 Task: Create a due date automation trigger when advanced on, on the tuesday of the week before a card is due add content with a name ending with resume at 11:00 AM.
Action: Mouse moved to (1147, 355)
Screenshot: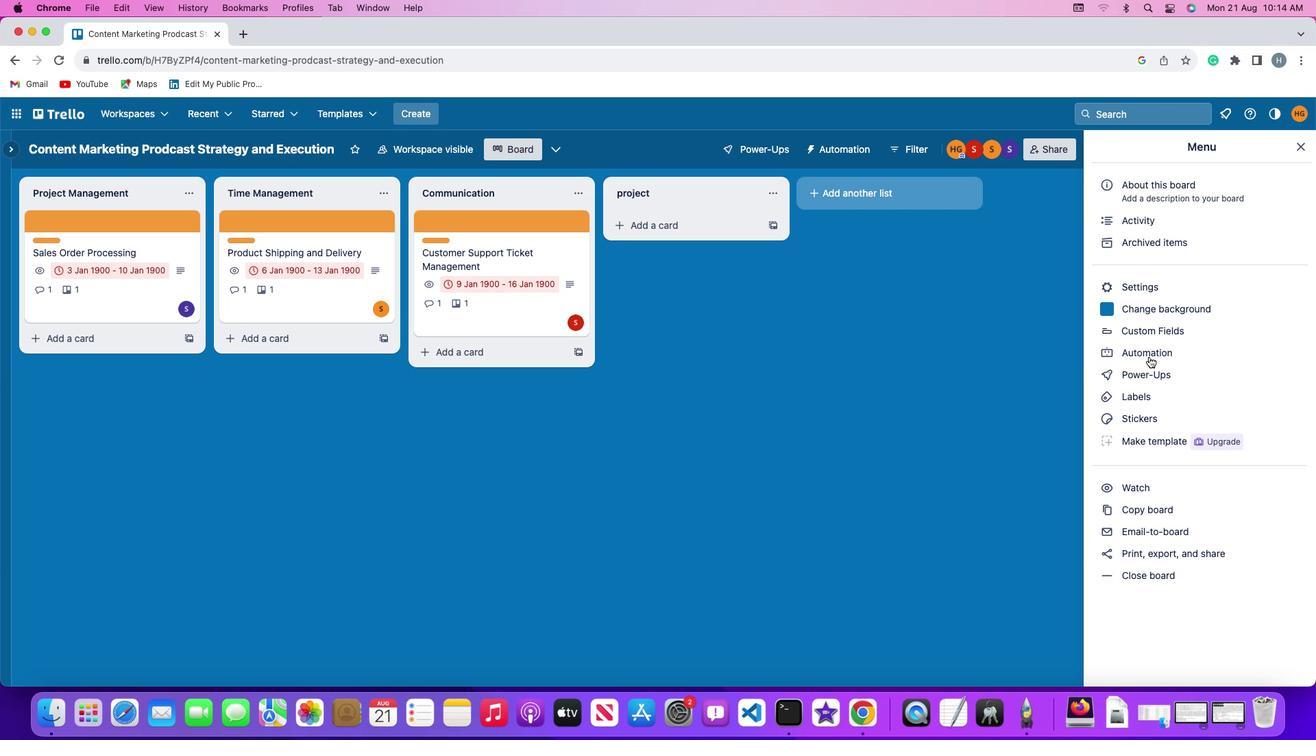 
Action: Mouse pressed left at (1147, 355)
Screenshot: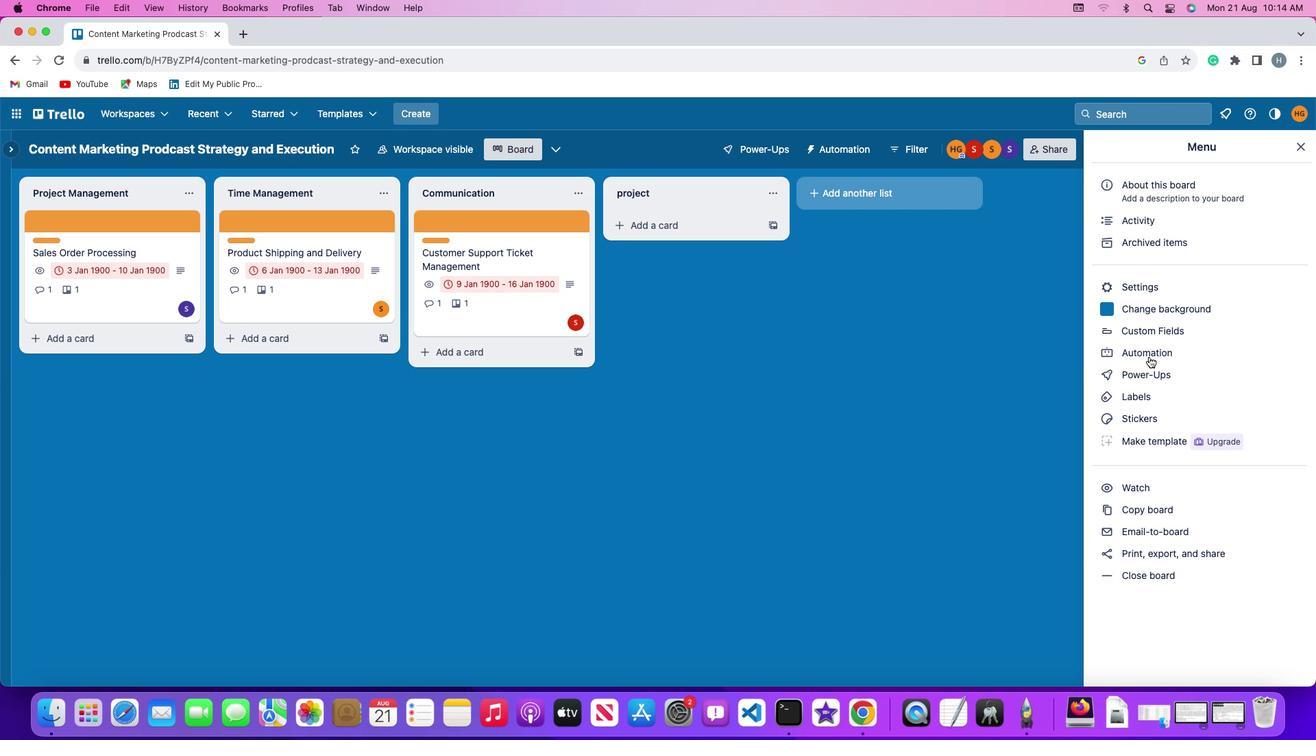
Action: Mouse moved to (1147, 354)
Screenshot: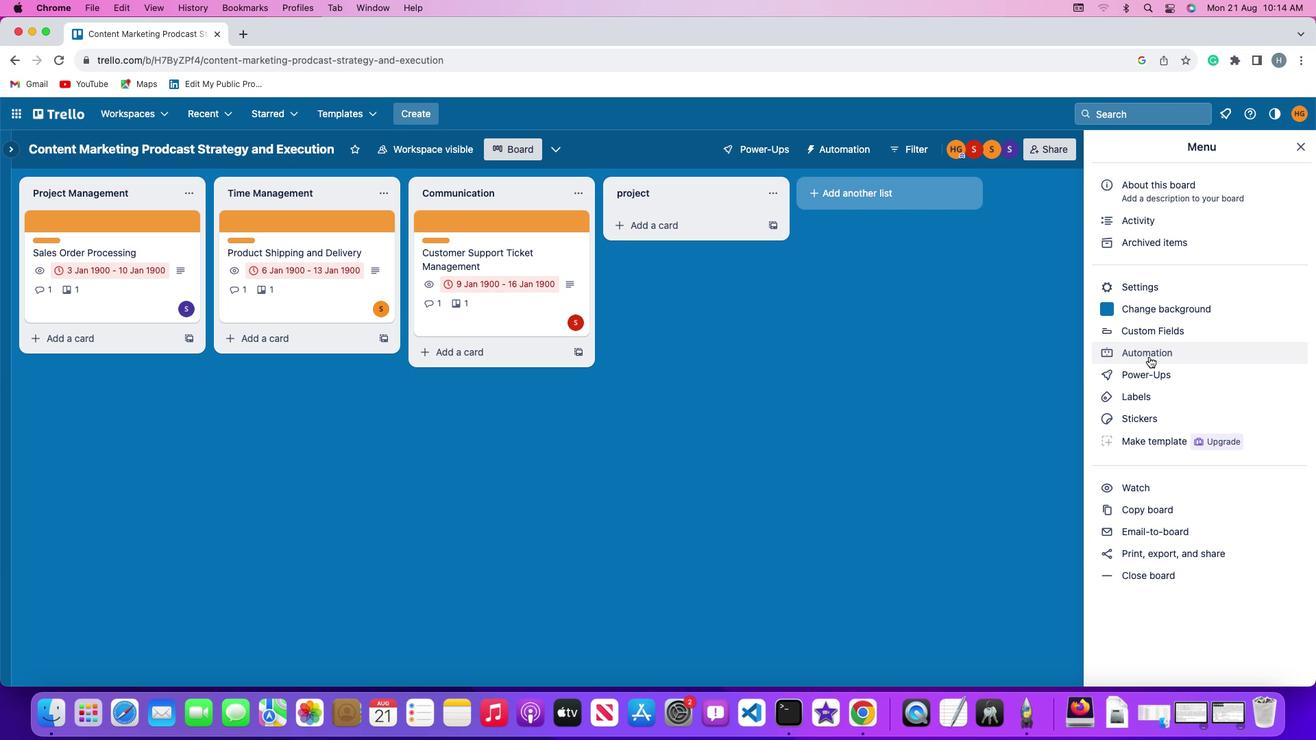 
Action: Mouse pressed left at (1147, 354)
Screenshot: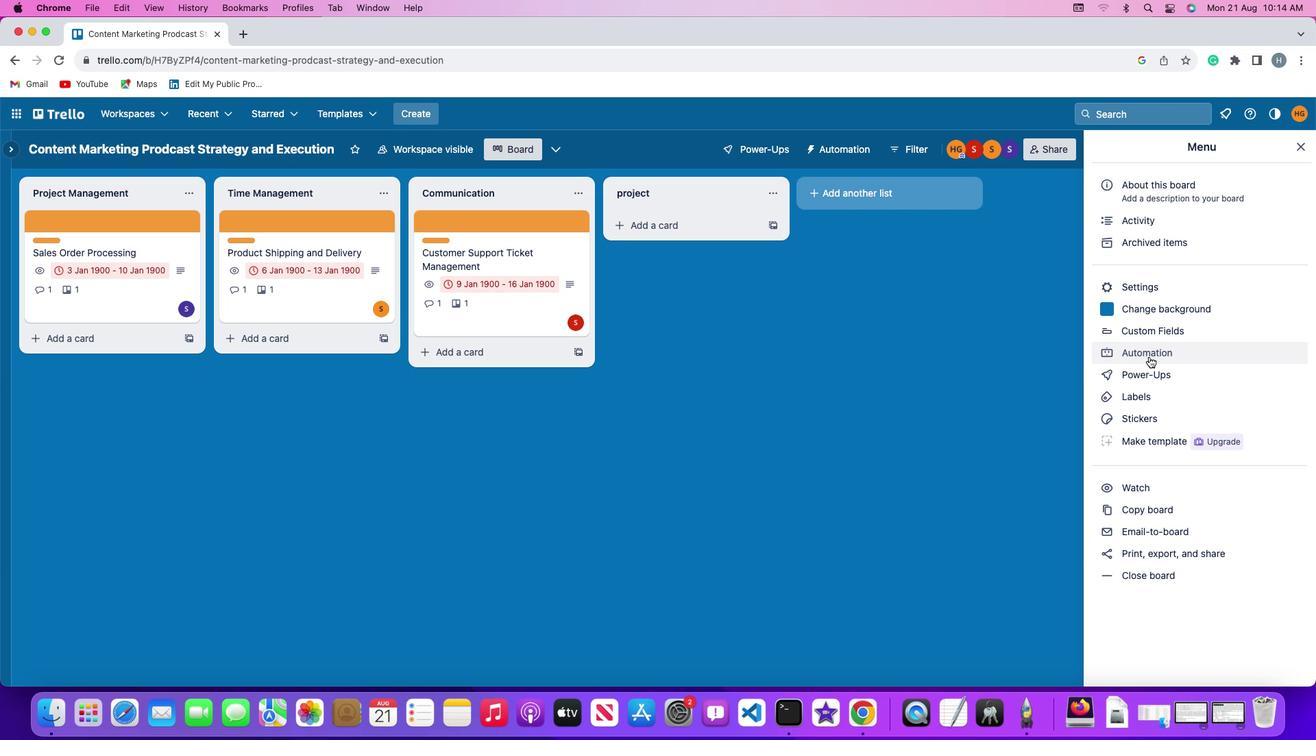 
Action: Mouse moved to (79, 320)
Screenshot: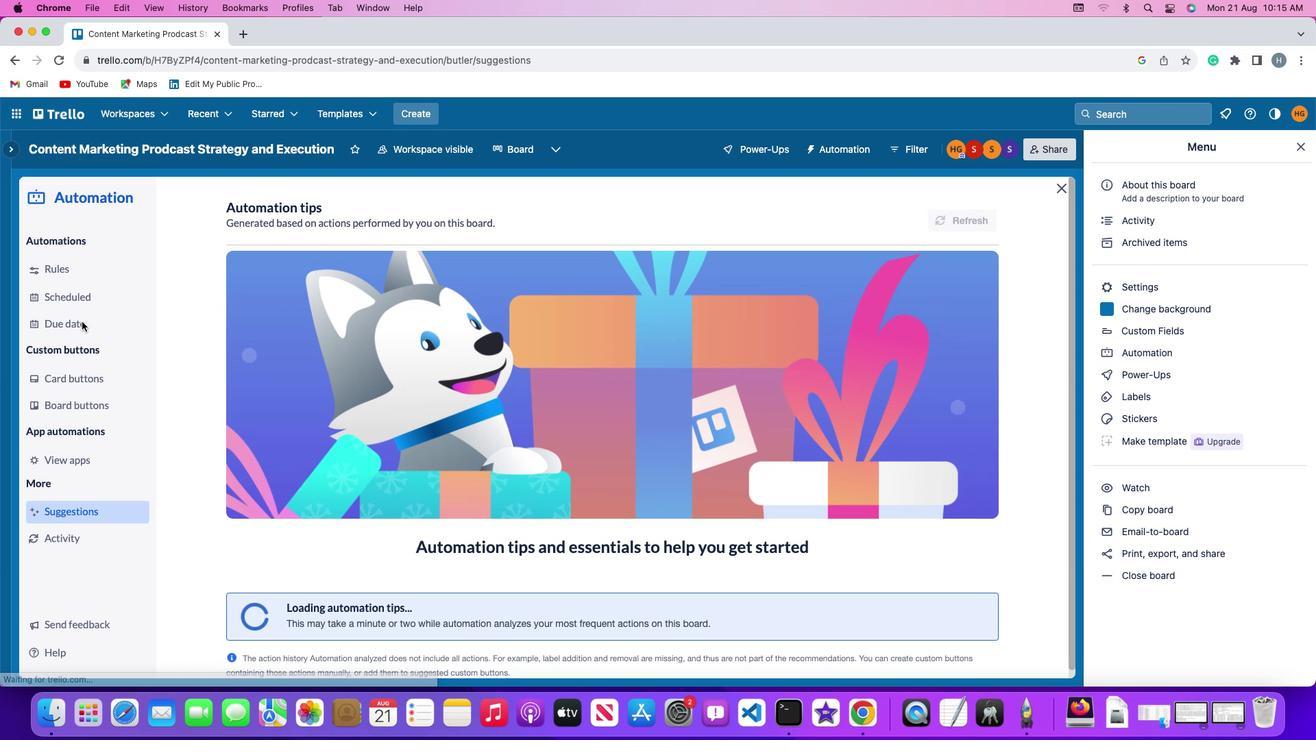 
Action: Mouse pressed left at (79, 320)
Screenshot: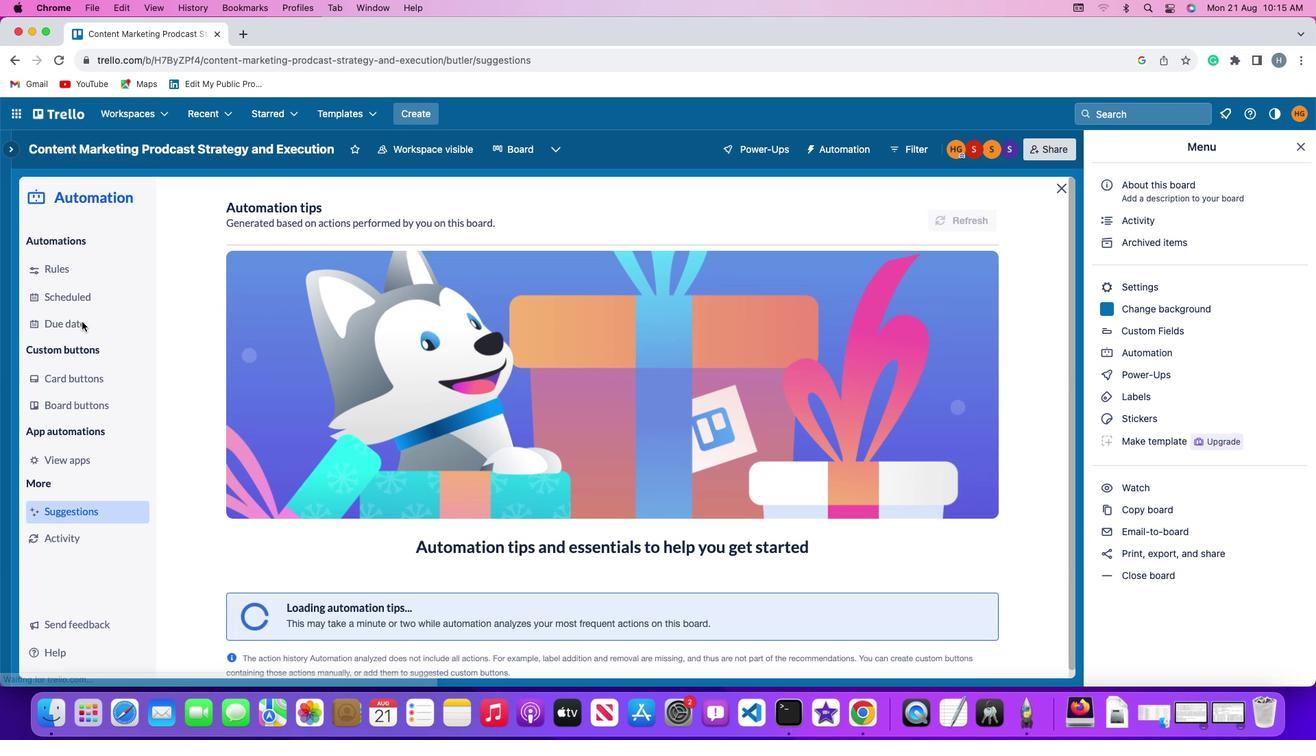 
Action: Mouse moved to (914, 198)
Screenshot: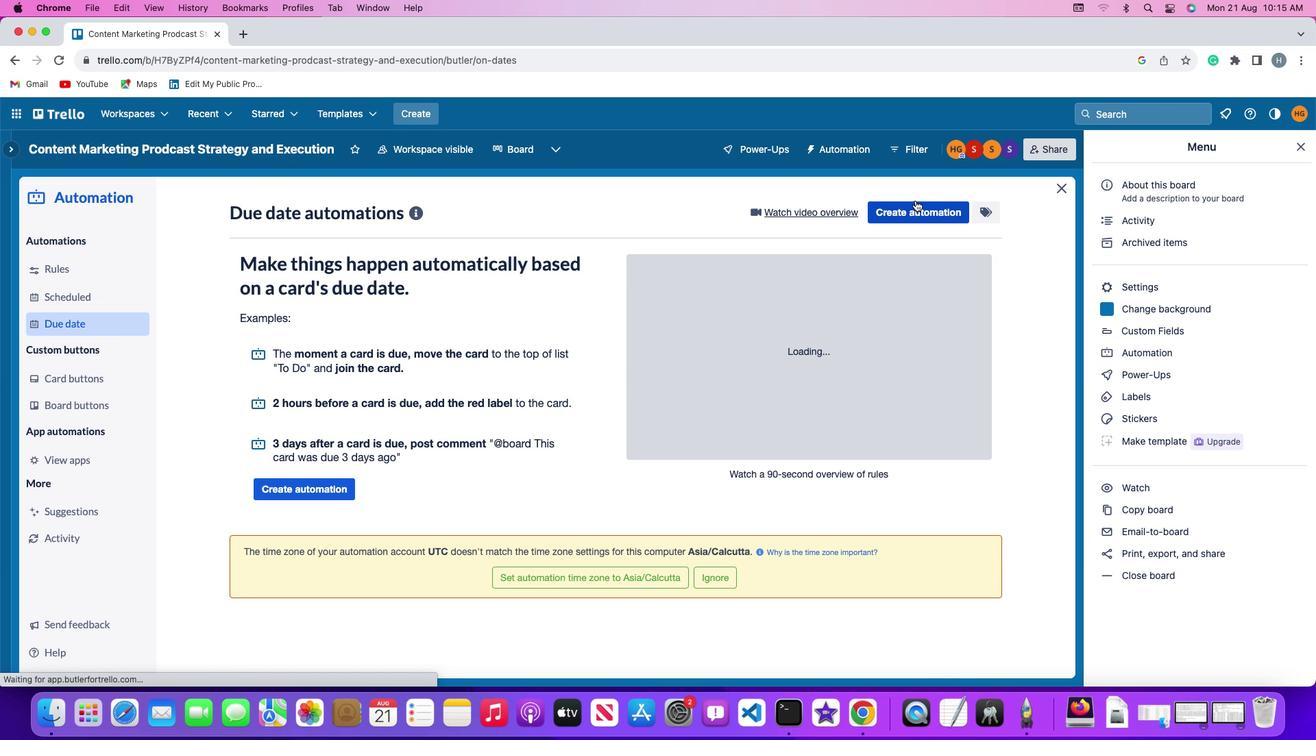
Action: Mouse pressed left at (914, 198)
Screenshot: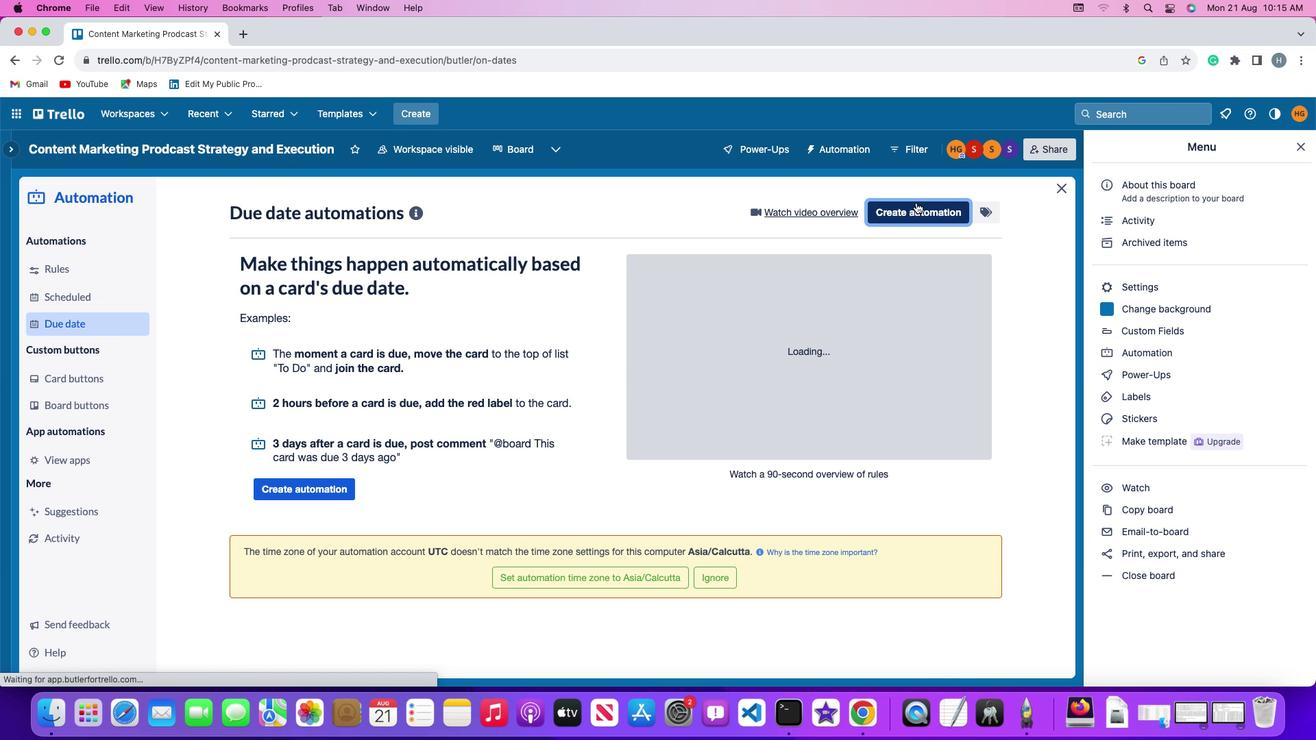 
Action: Mouse moved to (278, 337)
Screenshot: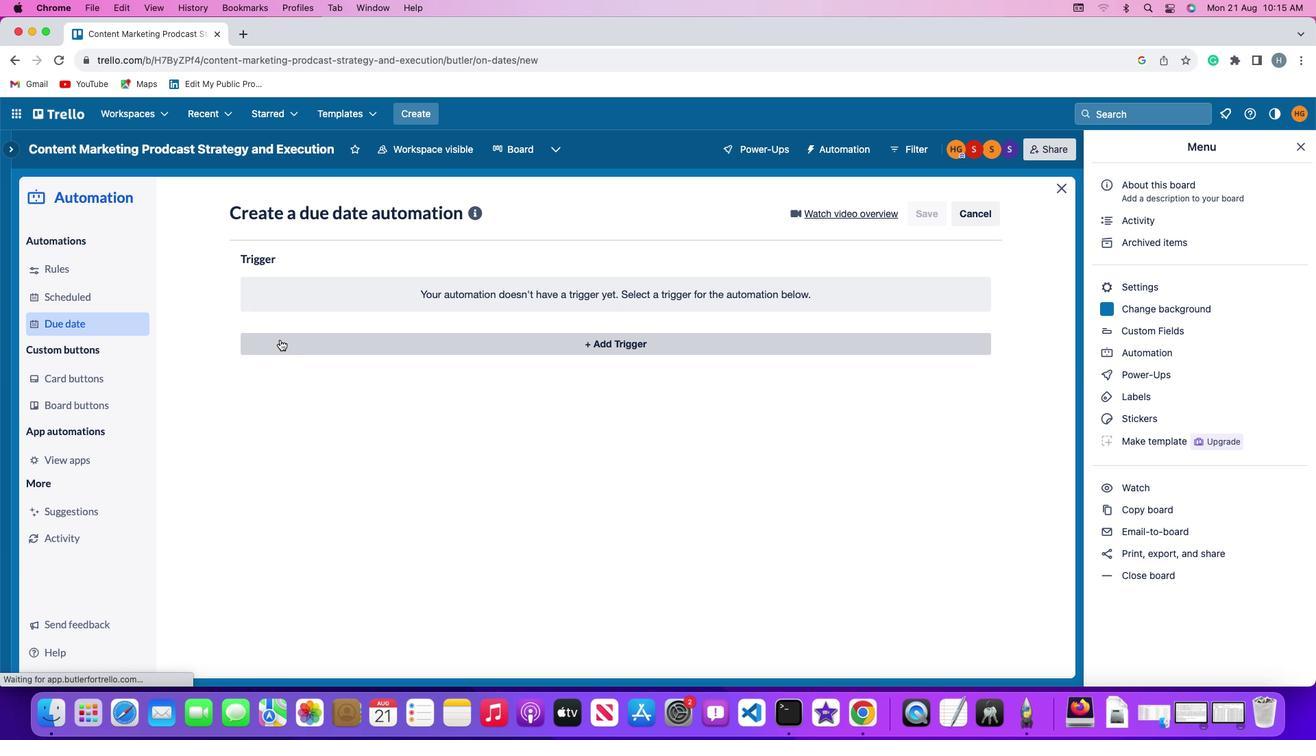 
Action: Mouse pressed left at (278, 337)
Screenshot: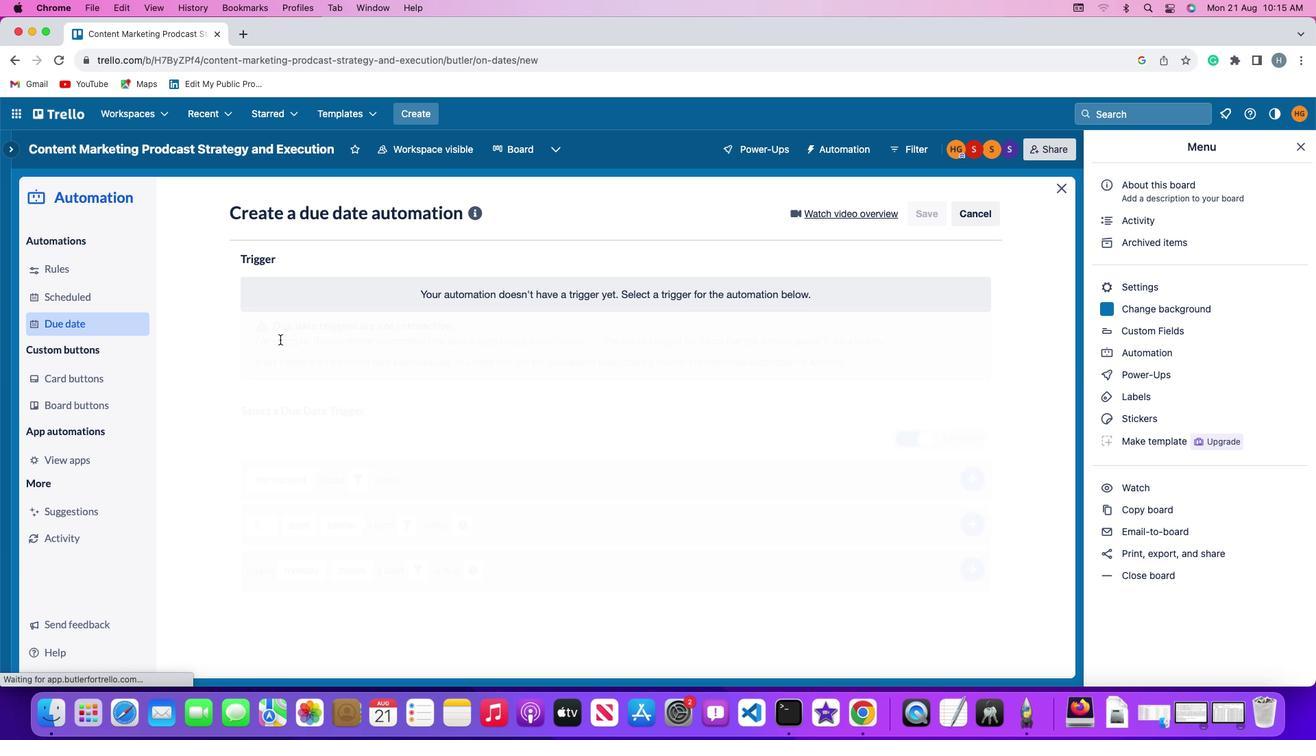 
Action: Mouse moved to (309, 597)
Screenshot: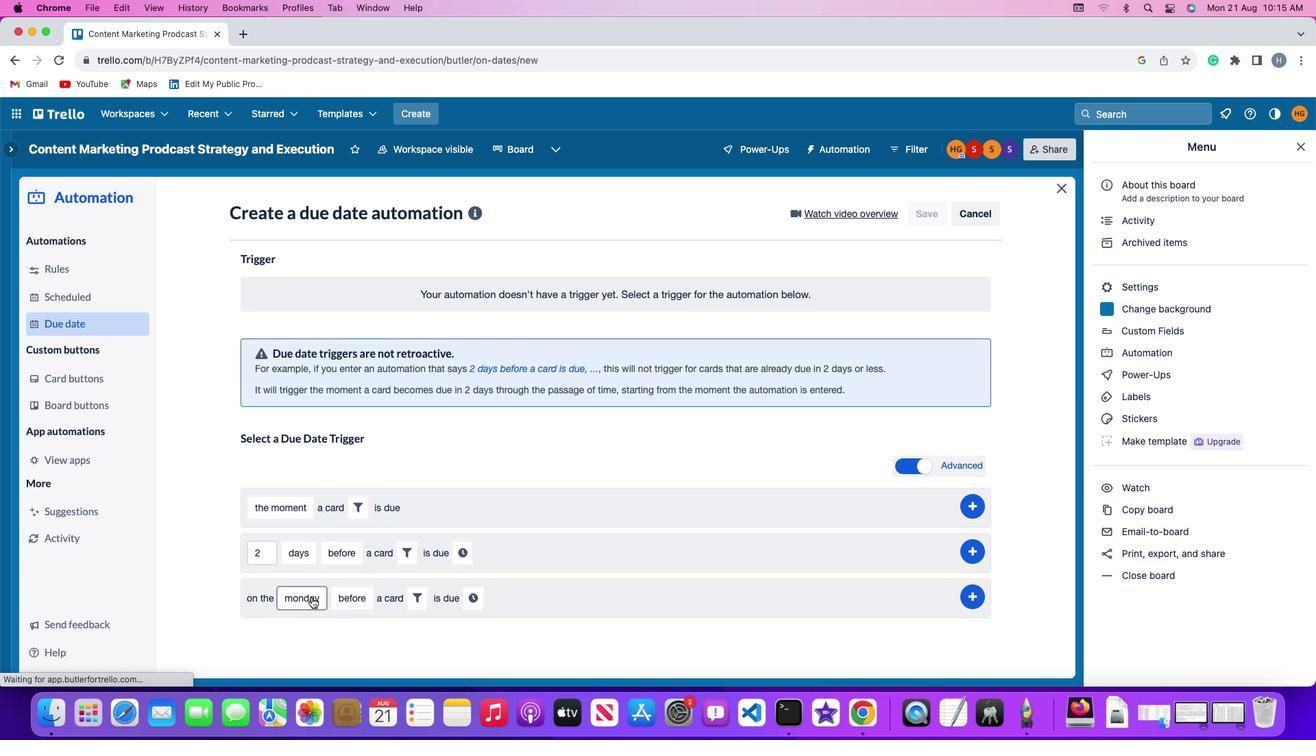 
Action: Mouse pressed left at (309, 597)
Screenshot: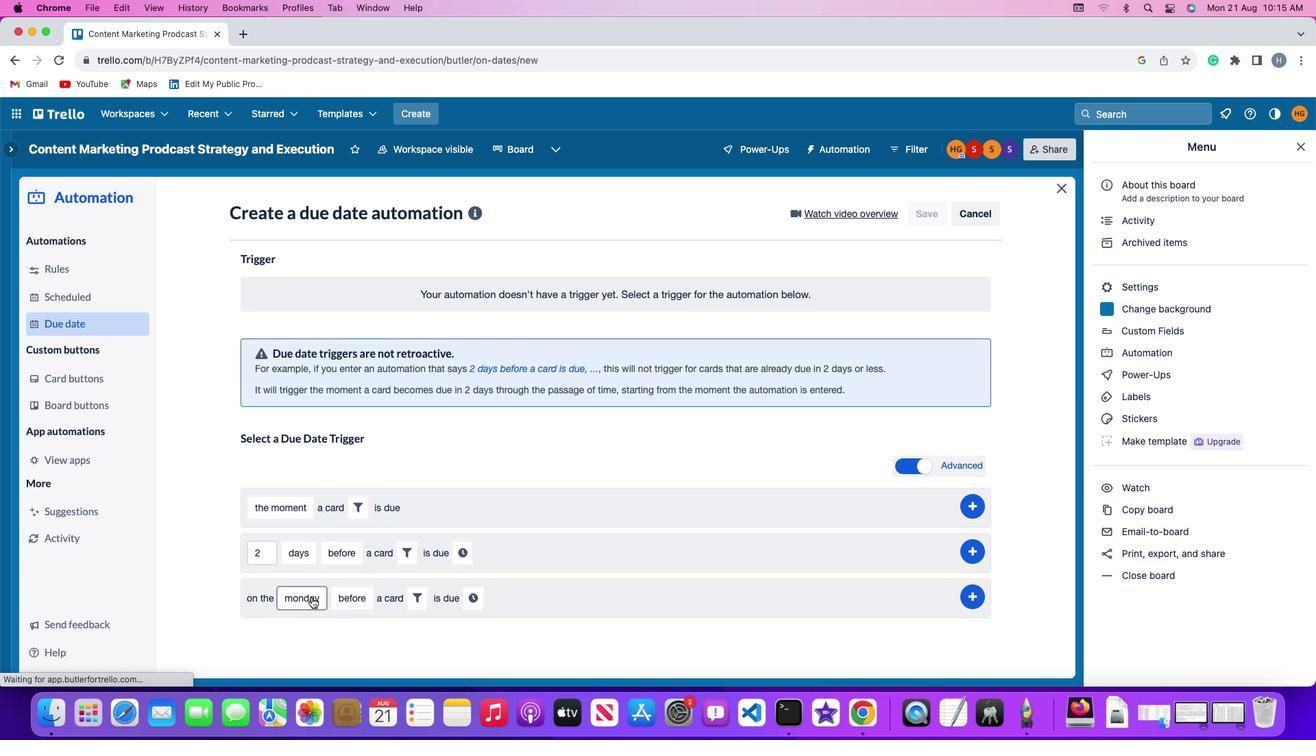 
Action: Mouse moved to (339, 433)
Screenshot: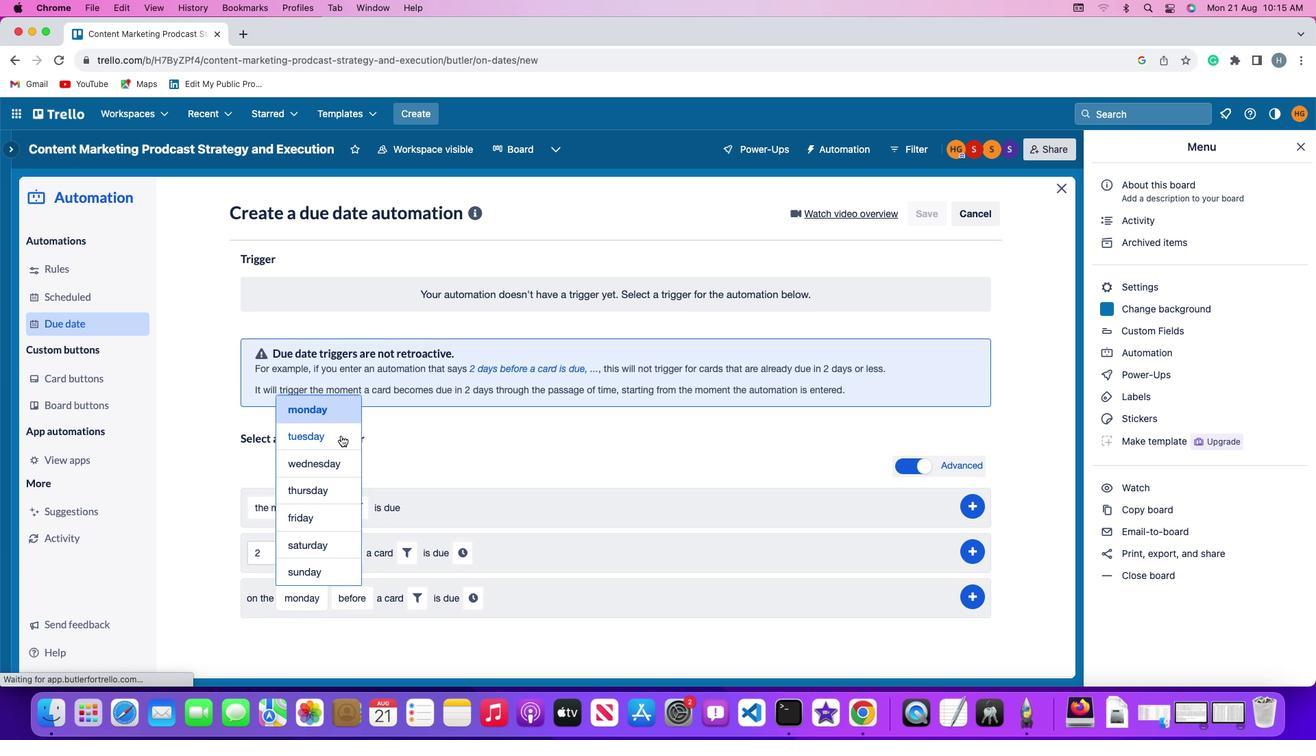 
Action: Mouse pressed left at (339, 433)
Screenshot: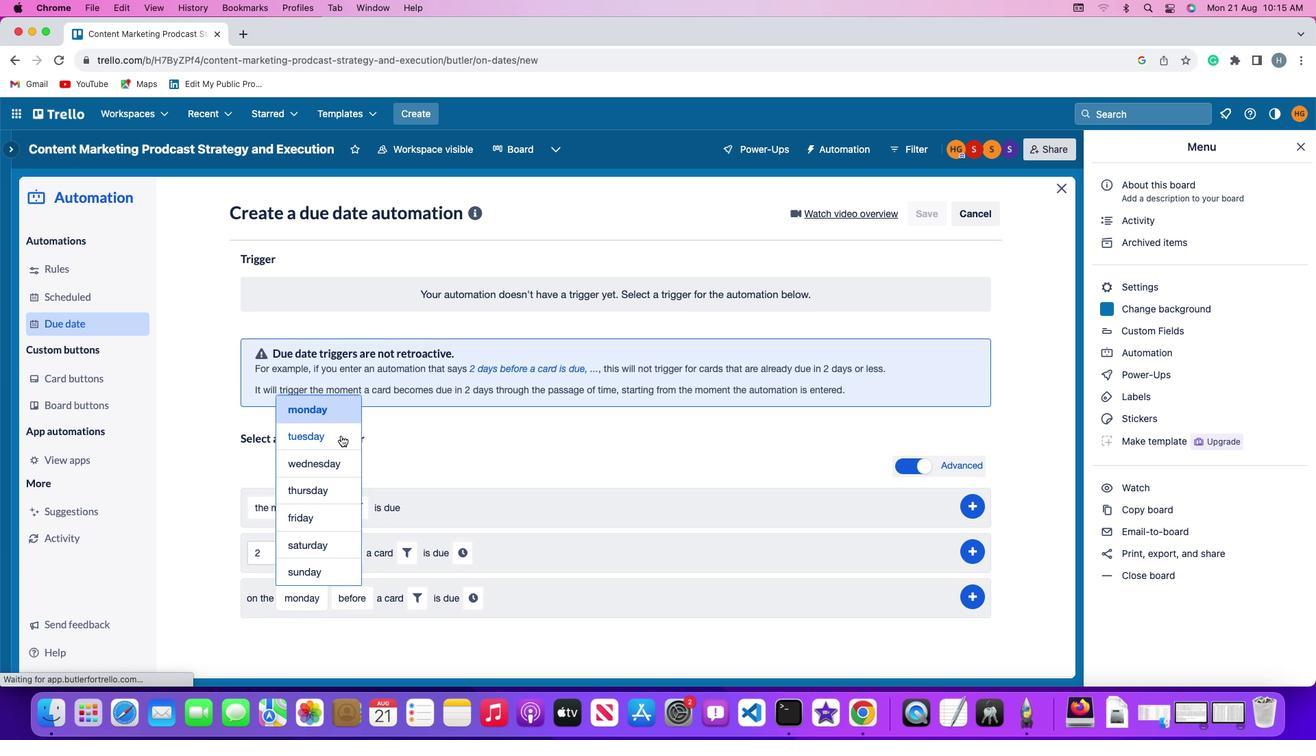
Action: Mouse moved to (349, 597)
Screenshot: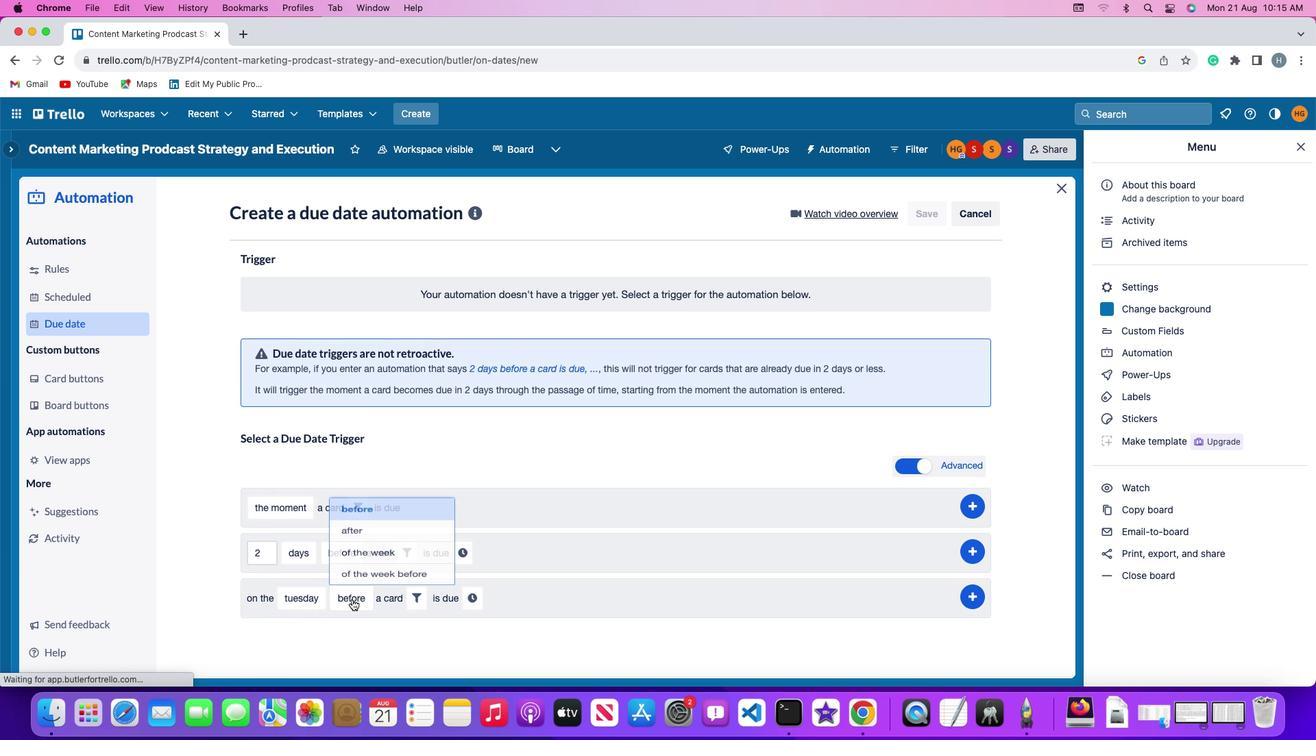 
Action: Mouse pressed left at (349, 597)
Screenshot: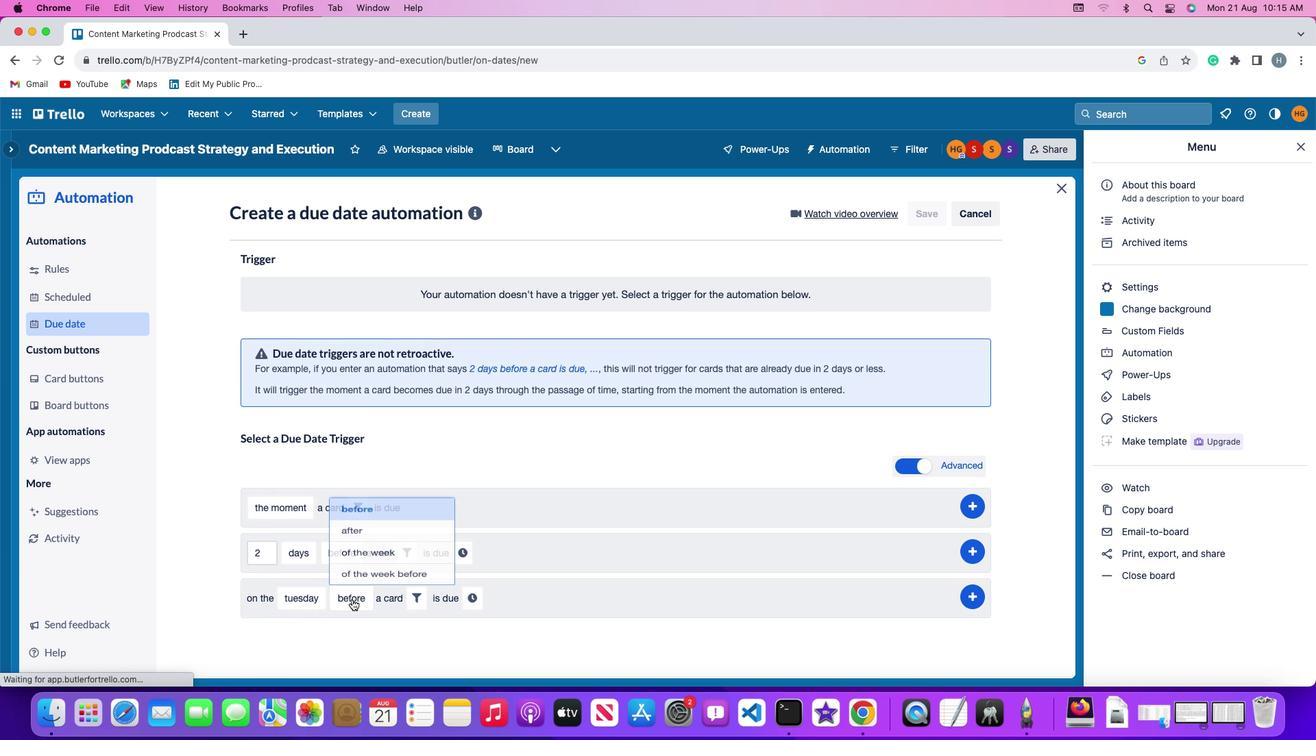 
Action: Mouse moved to (358, 568)
Screenshot: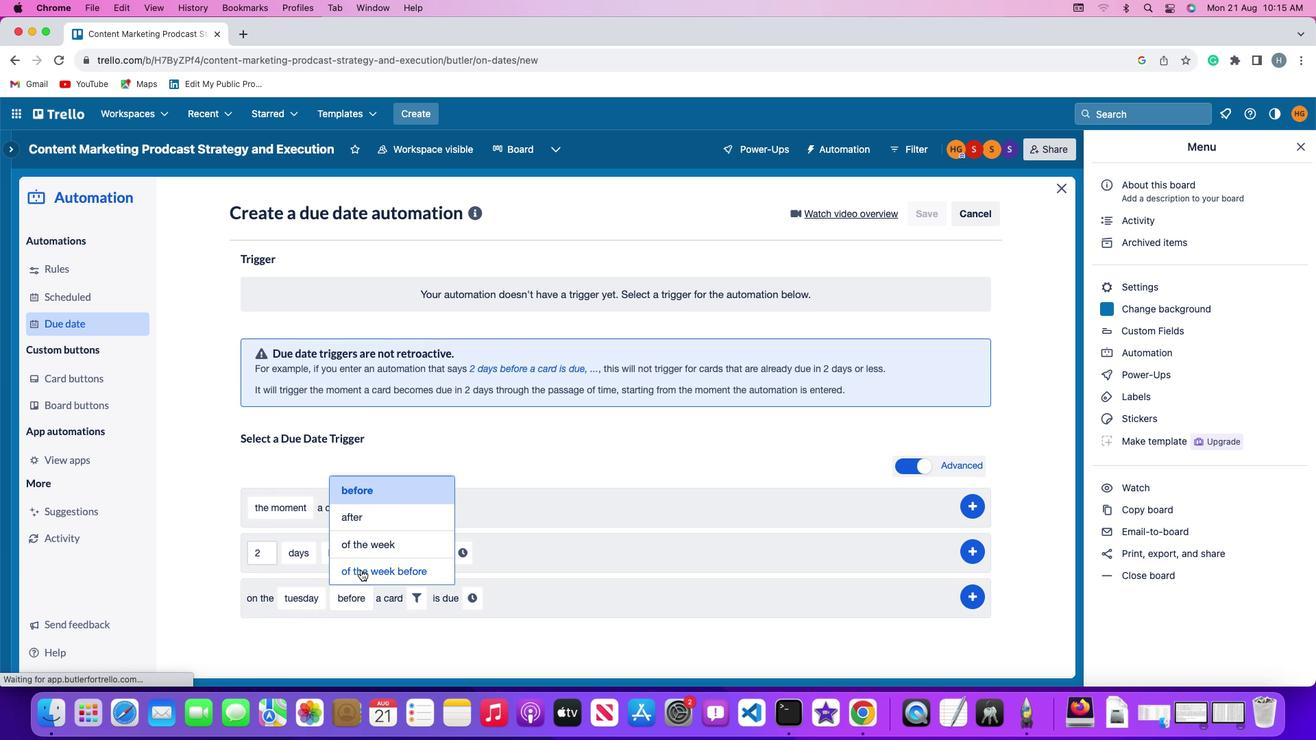 
Action: Mouse pressed left at (358, 568)
Screenshot: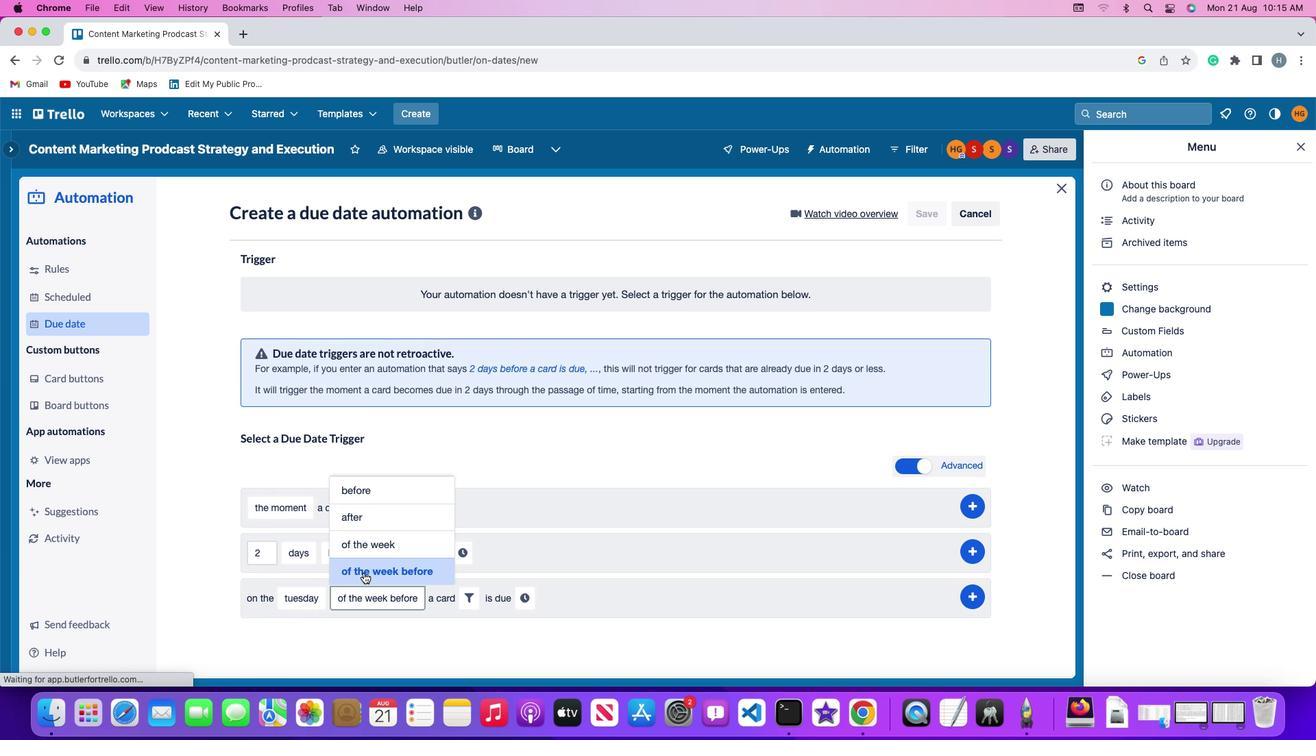 
Action: Mouse moved to (474, 599)
Screenshot: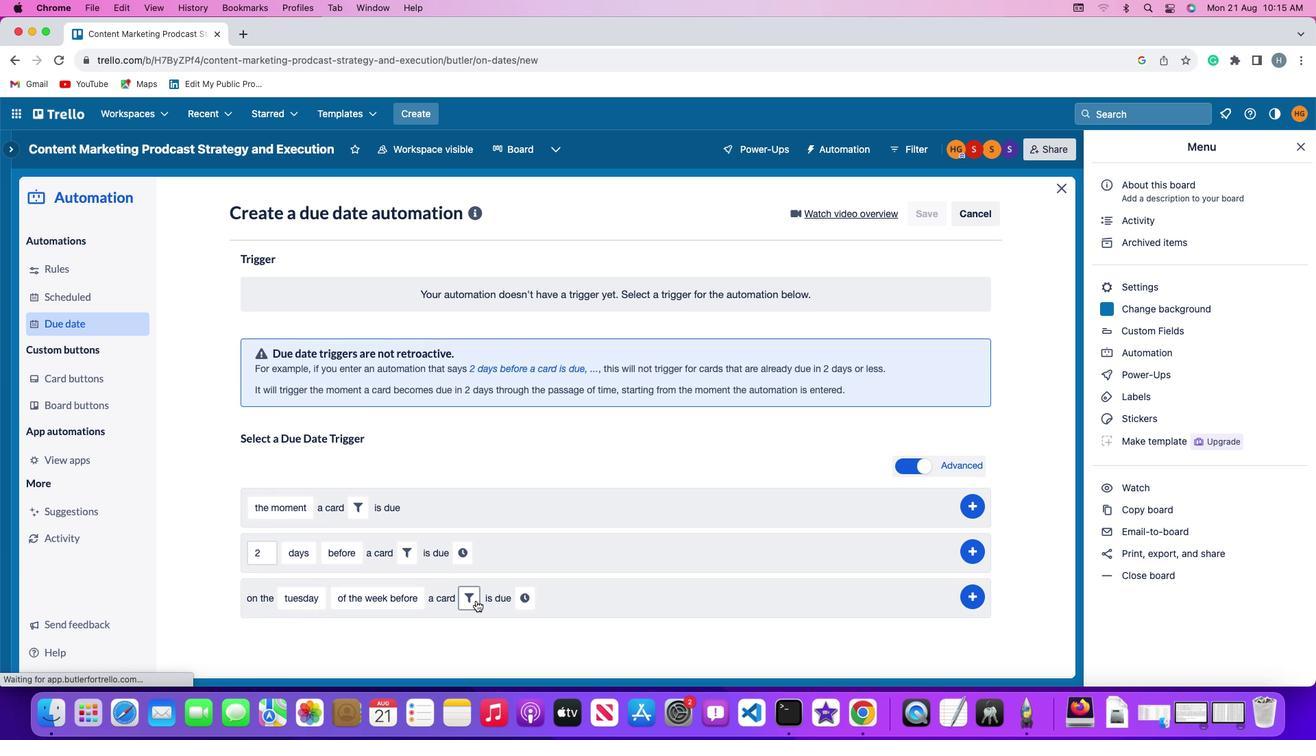 
Action: Mouse pressed left at (474, 599)
Screenshot: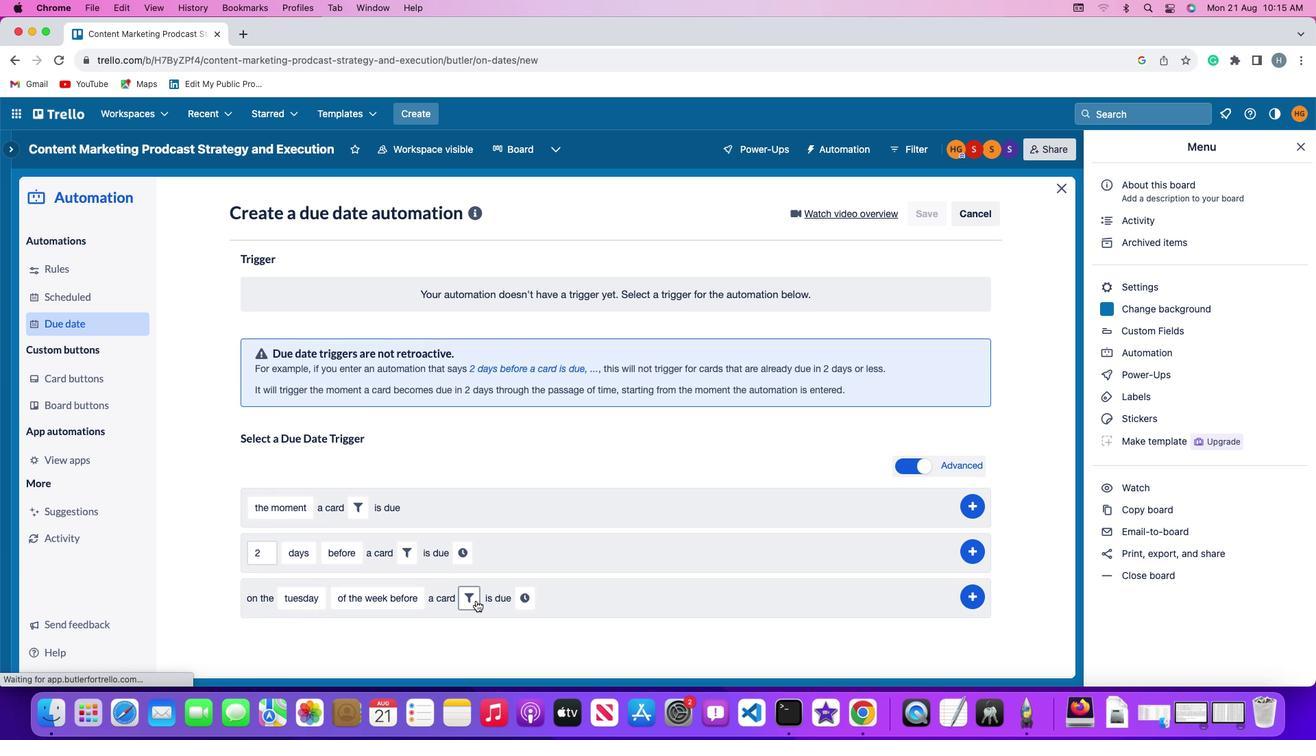 
Action: Mouse moved to (630, 637)
Screenshot: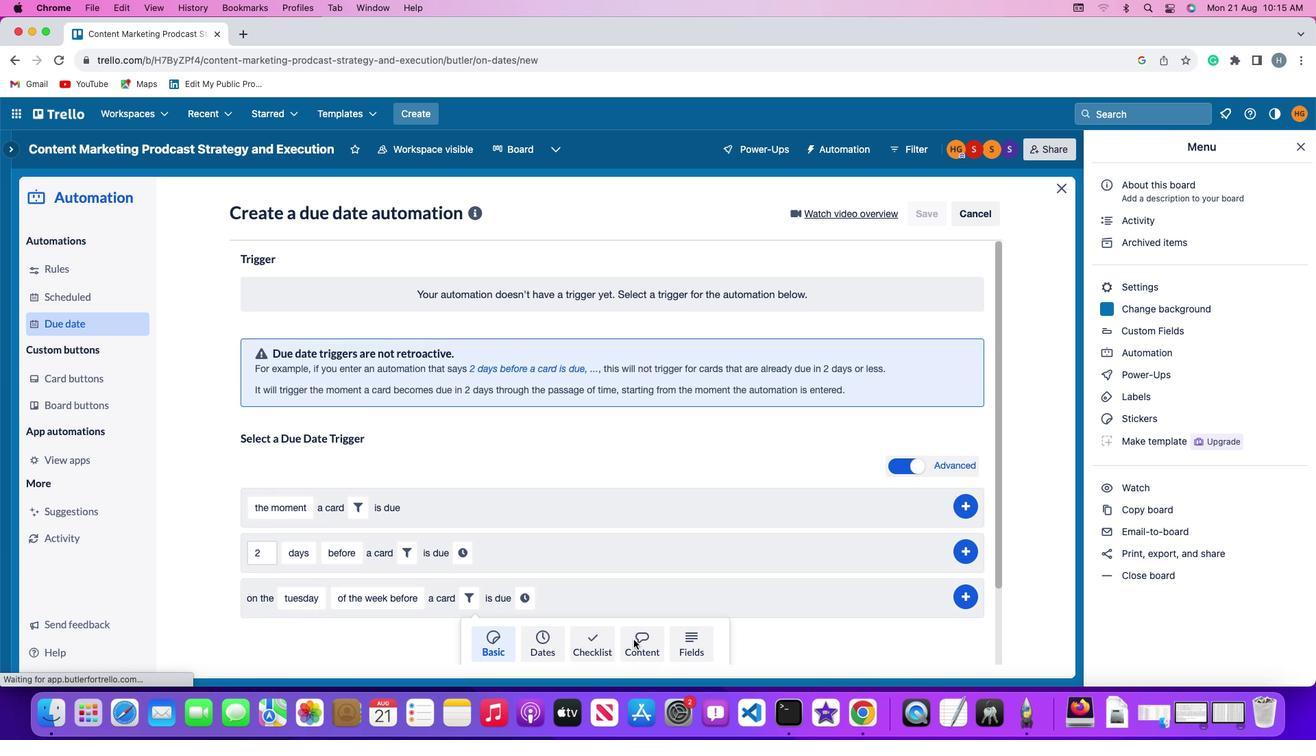 
Action: Mouse pressed left at (630, 637)
Screenshot: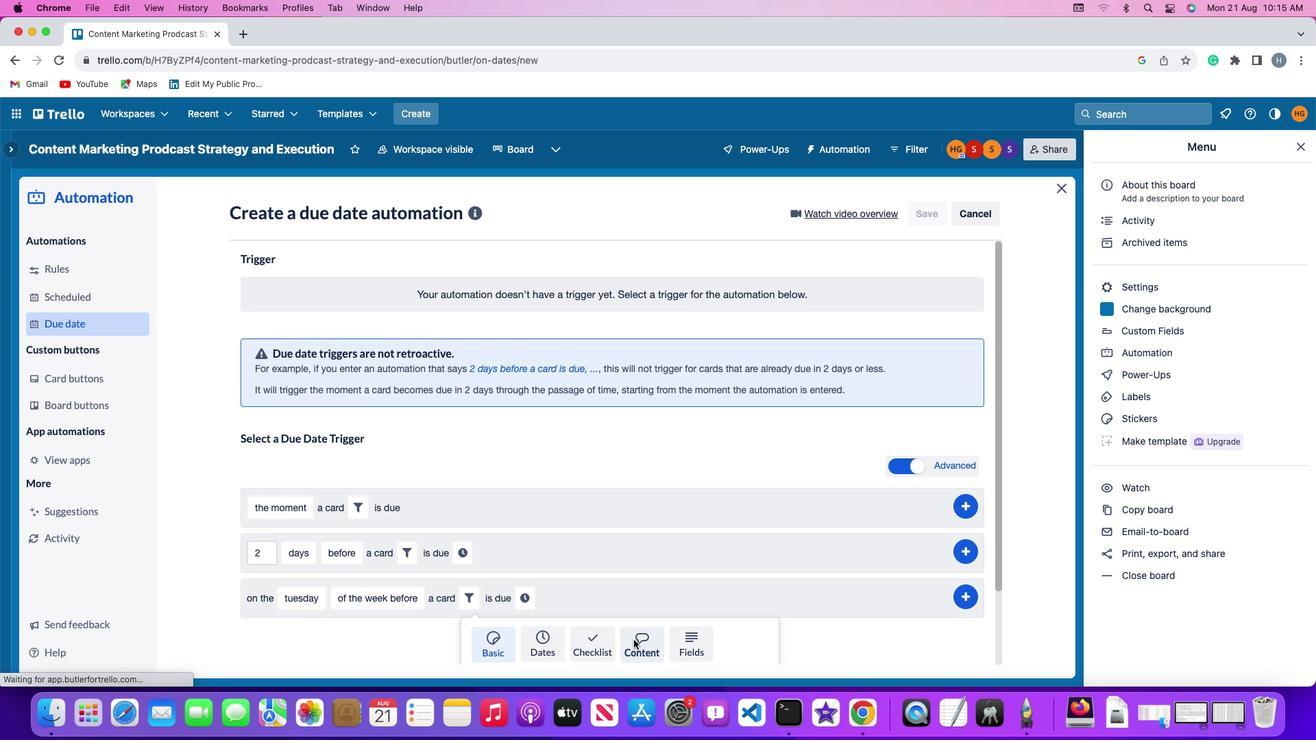 
Action: Mouse moved to (449, 634)
Screenshot: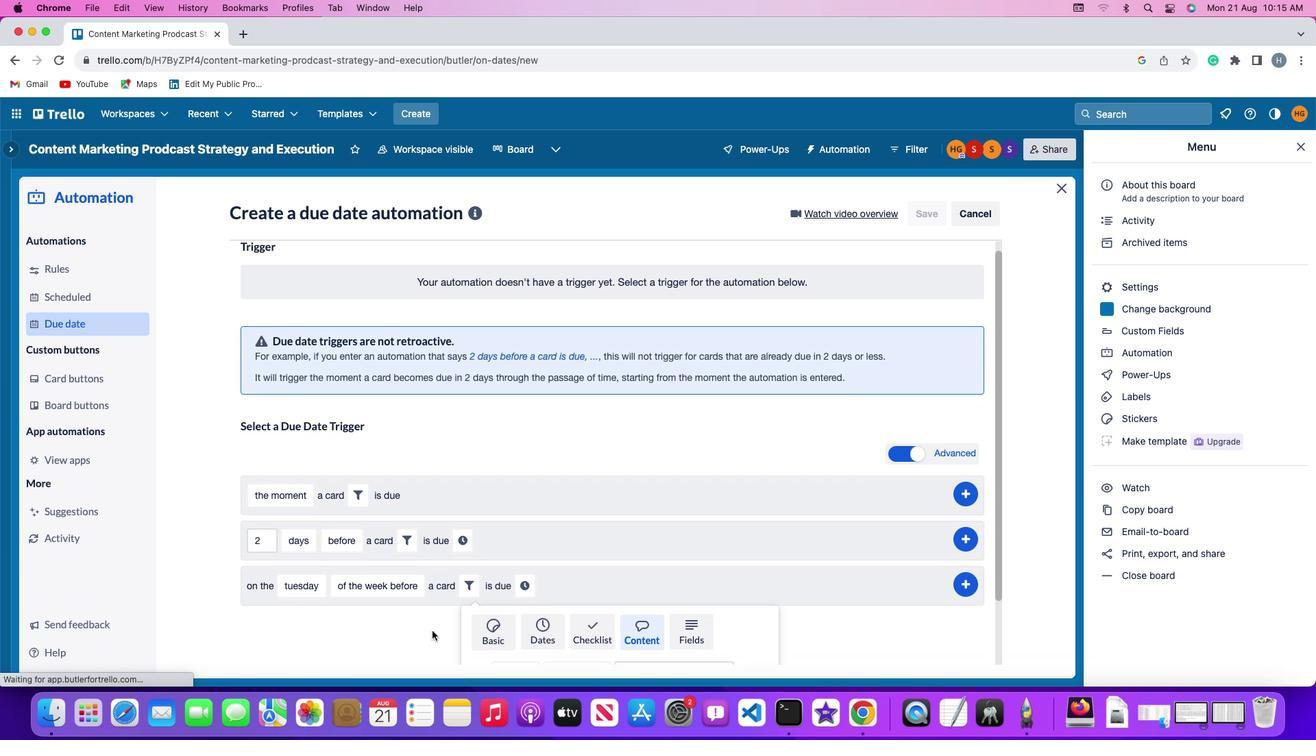 
Action: Mouse scrolled (449, 634) with delta (-1, -2)
Screenshot: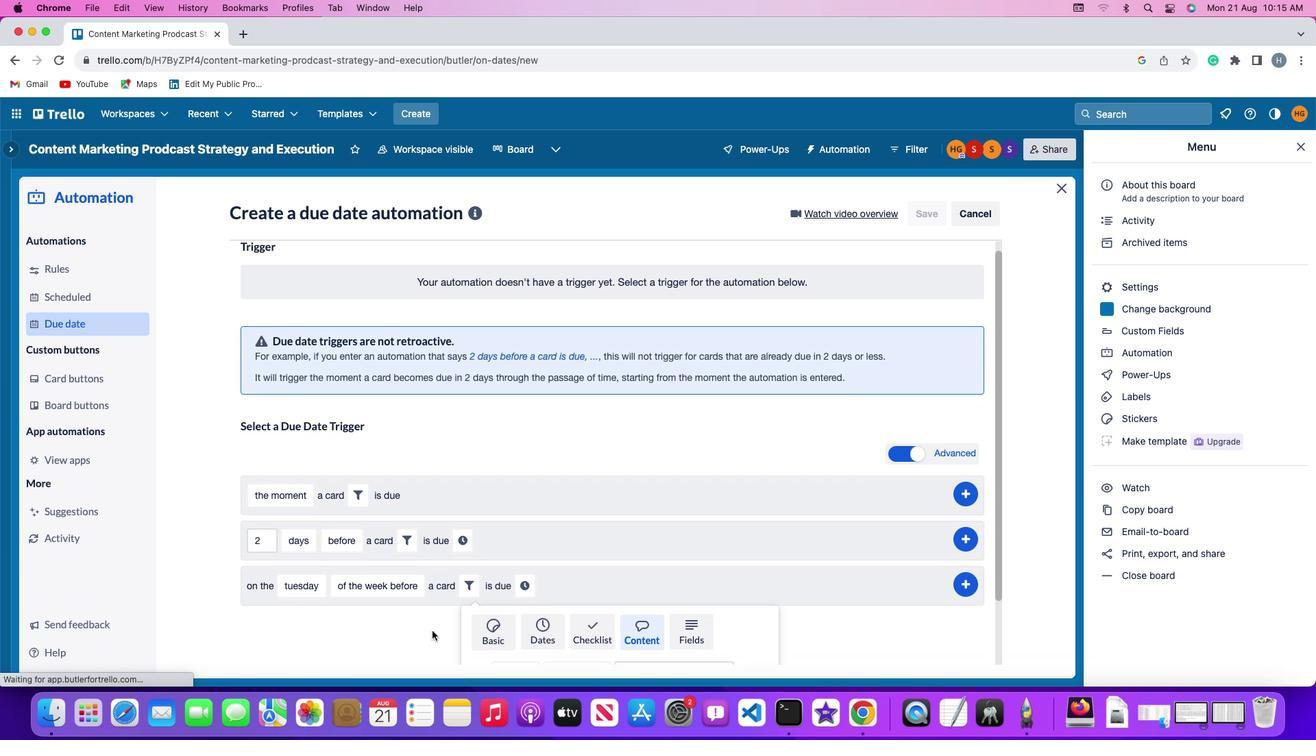 
Action: Mouse moved to (447, 634)
Screenshot: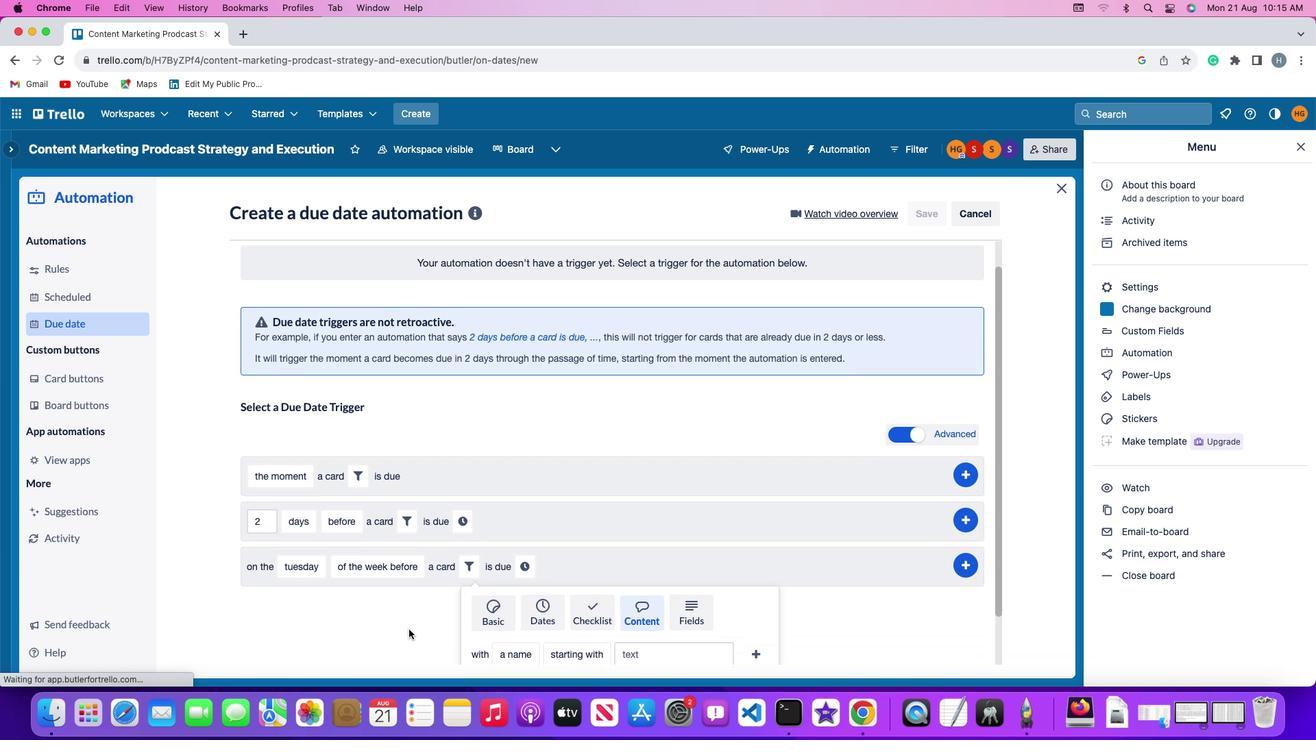 
Action: Mouse scrolled (447, 634) with delta (-1, -2)
Screenshot: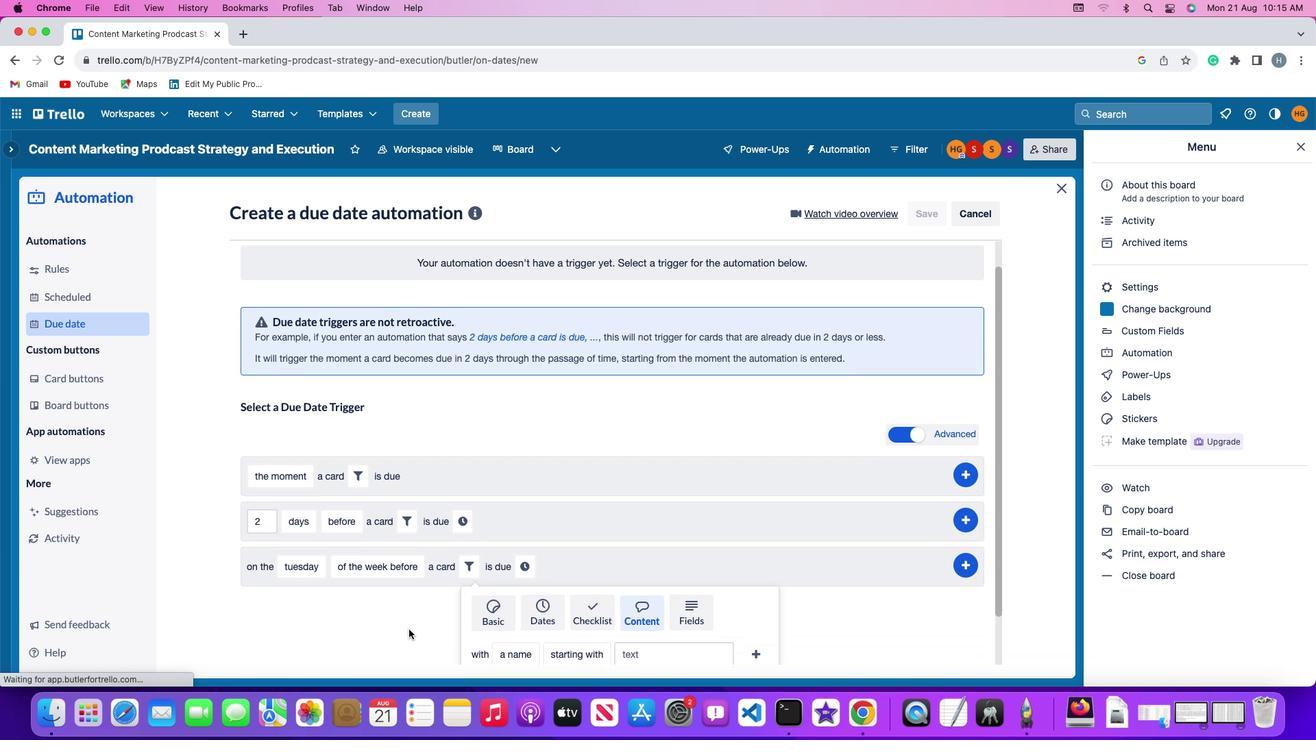 
Action: Mouse scrolled (447, 634) with delta (-1, -3)
Screenshot: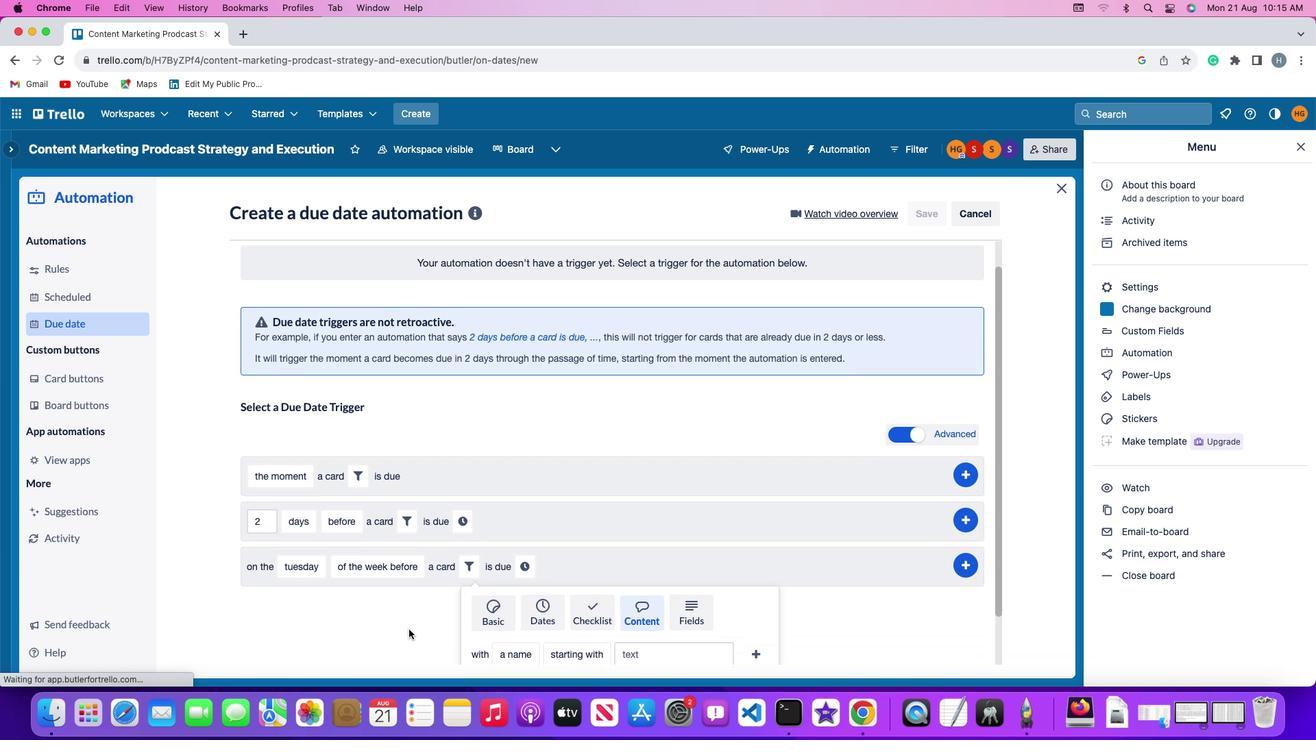 
Action: Mouse moved to (446, 632)
Screenshot: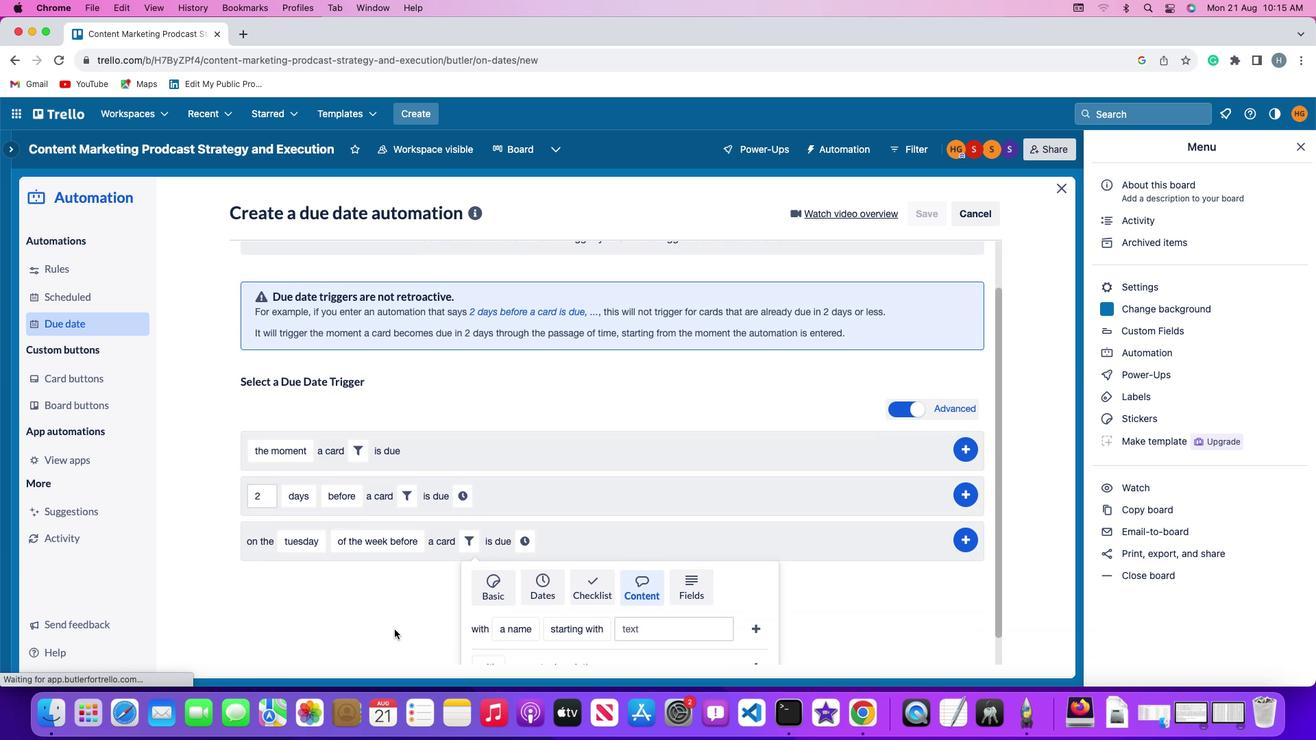 
Action: Mouse scrolled (446, 632) with delta (-1, -4)
Screenshot: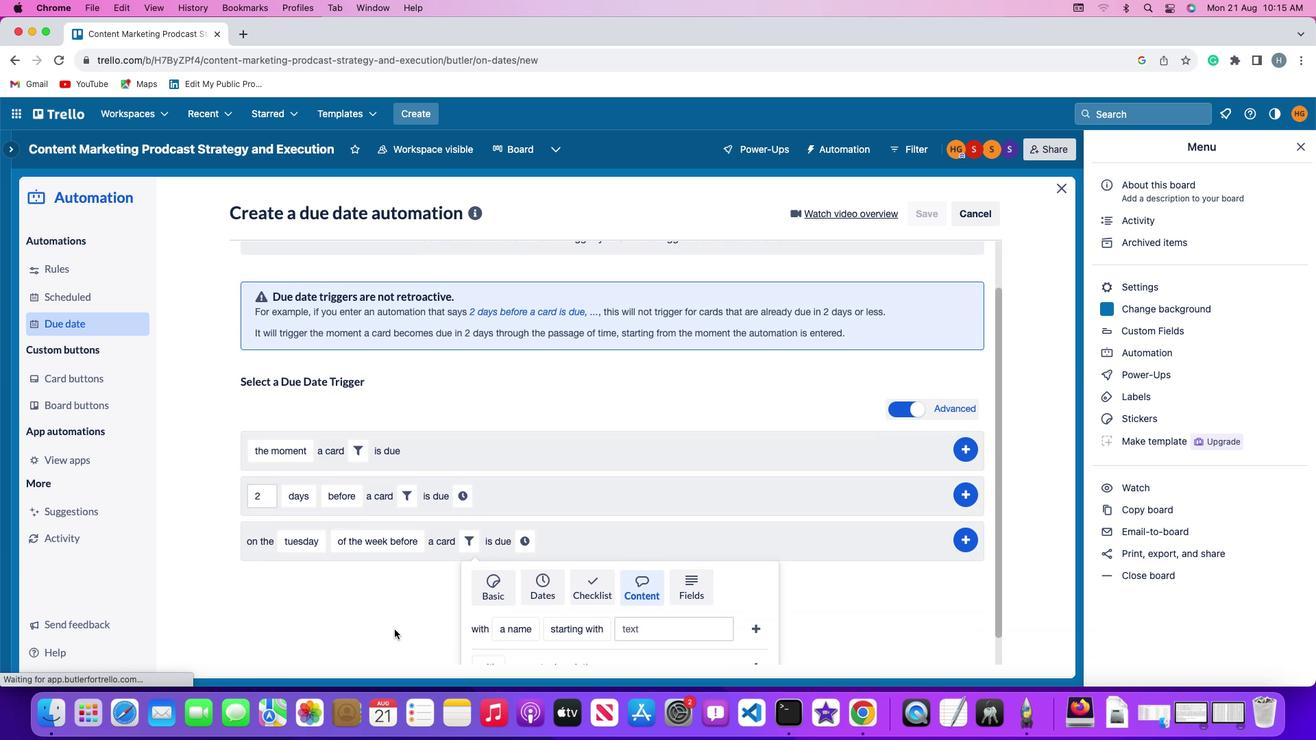 
Action: Mouse moved to (434, 629)
Screenshot: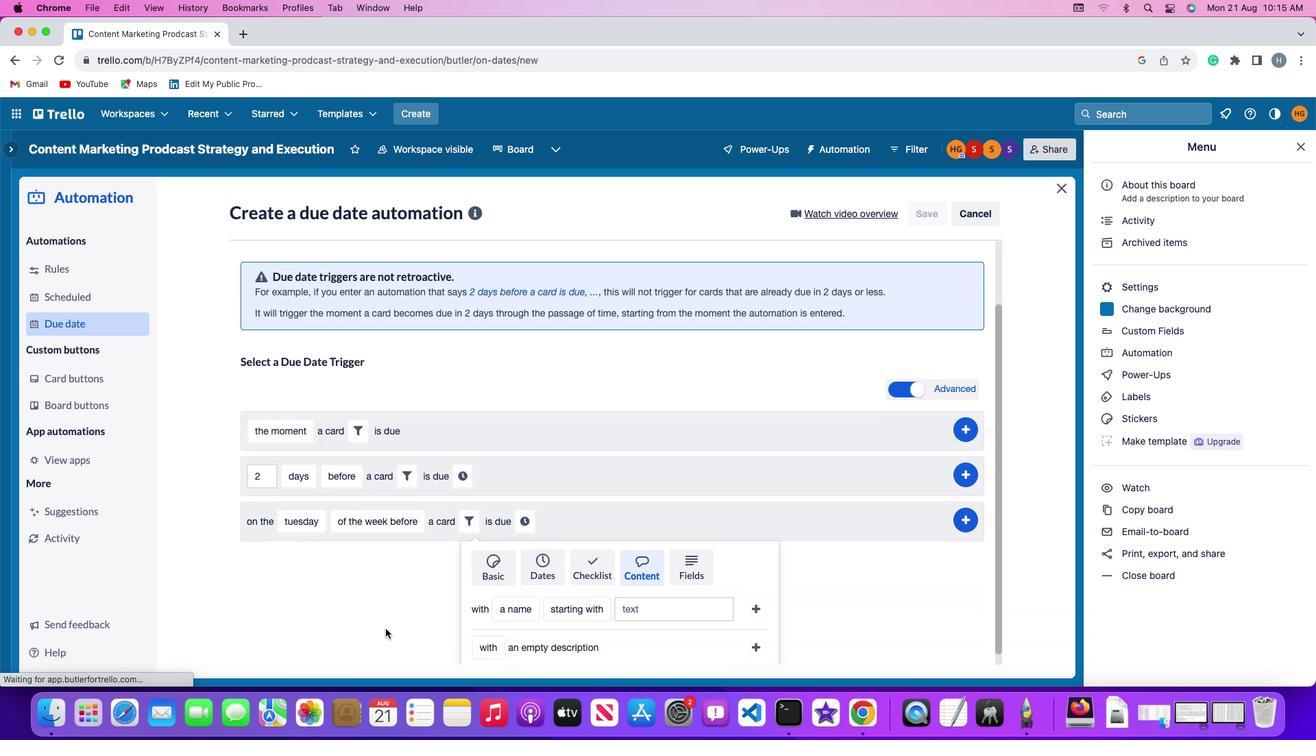 
Action: Mouse scrolled (434, 629) with delta (-1, -4)
Screenshot: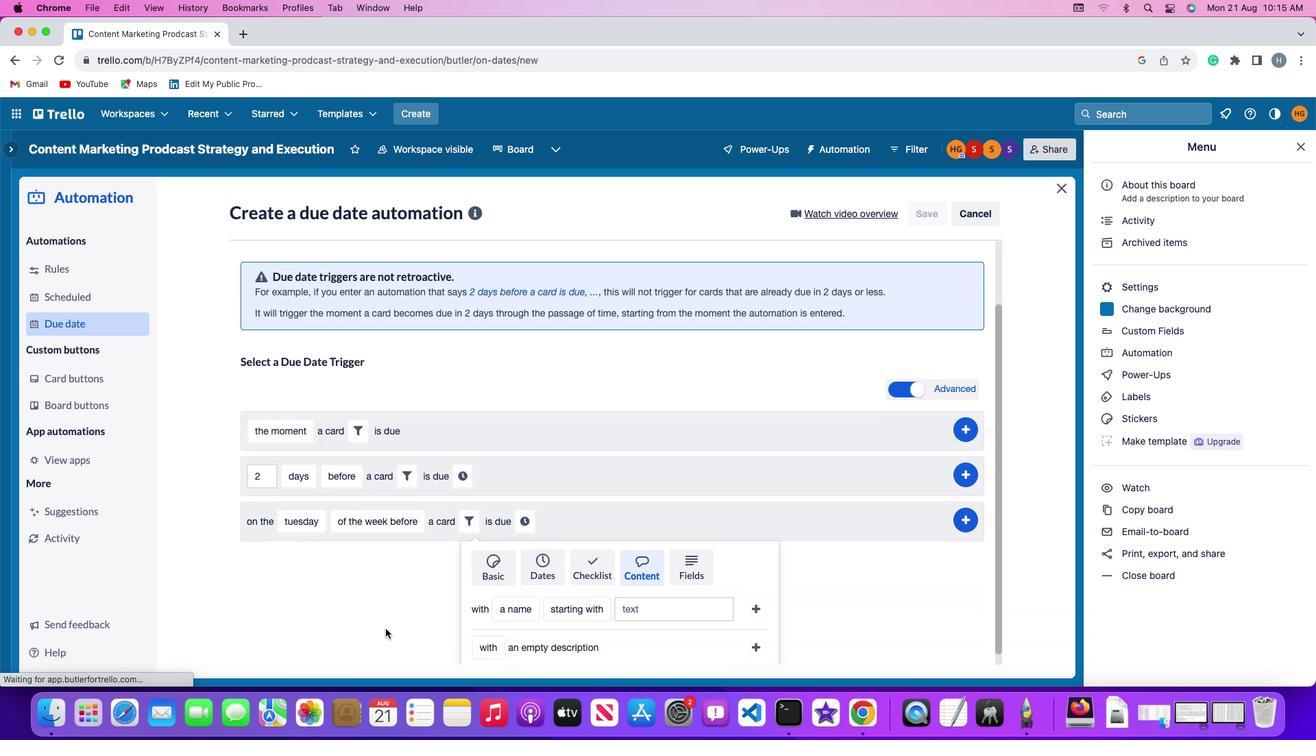 
Action: Mouse moved to (511, 591)
Screenshot: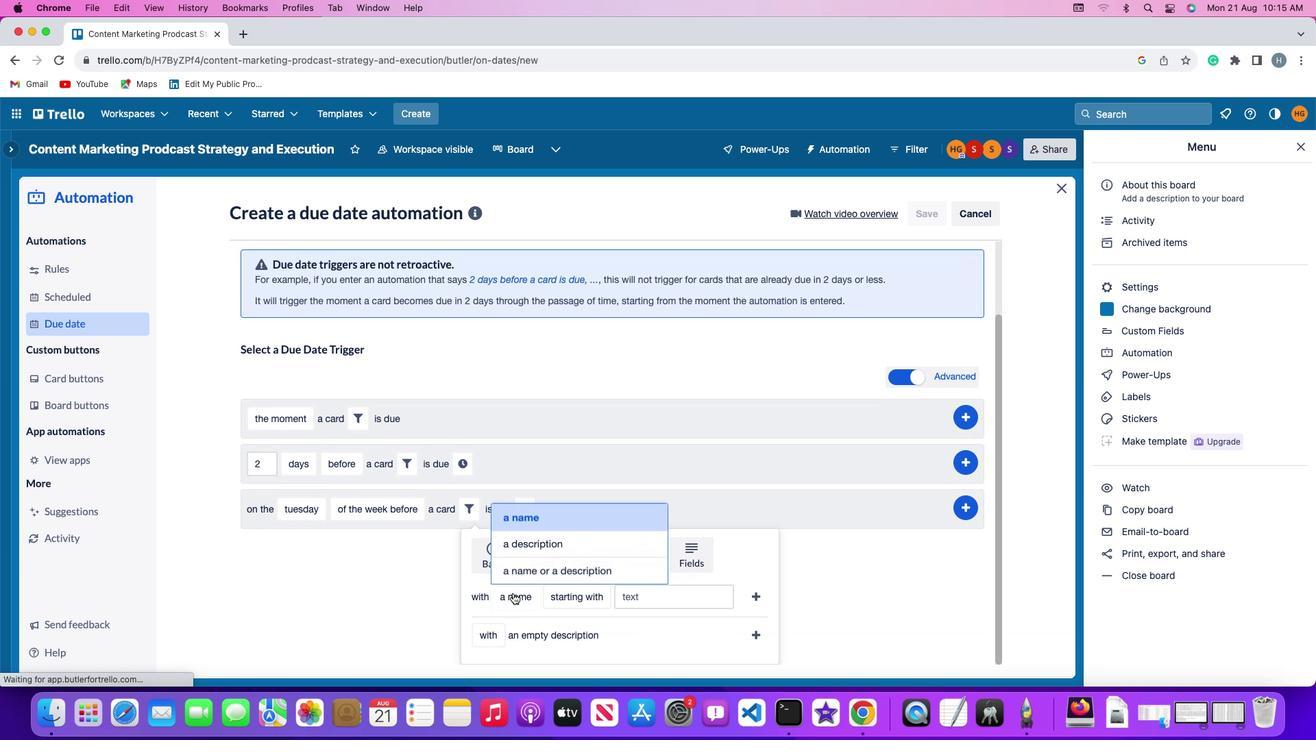 
Action: Mouse pressed left at (511, 591)
Screenshot: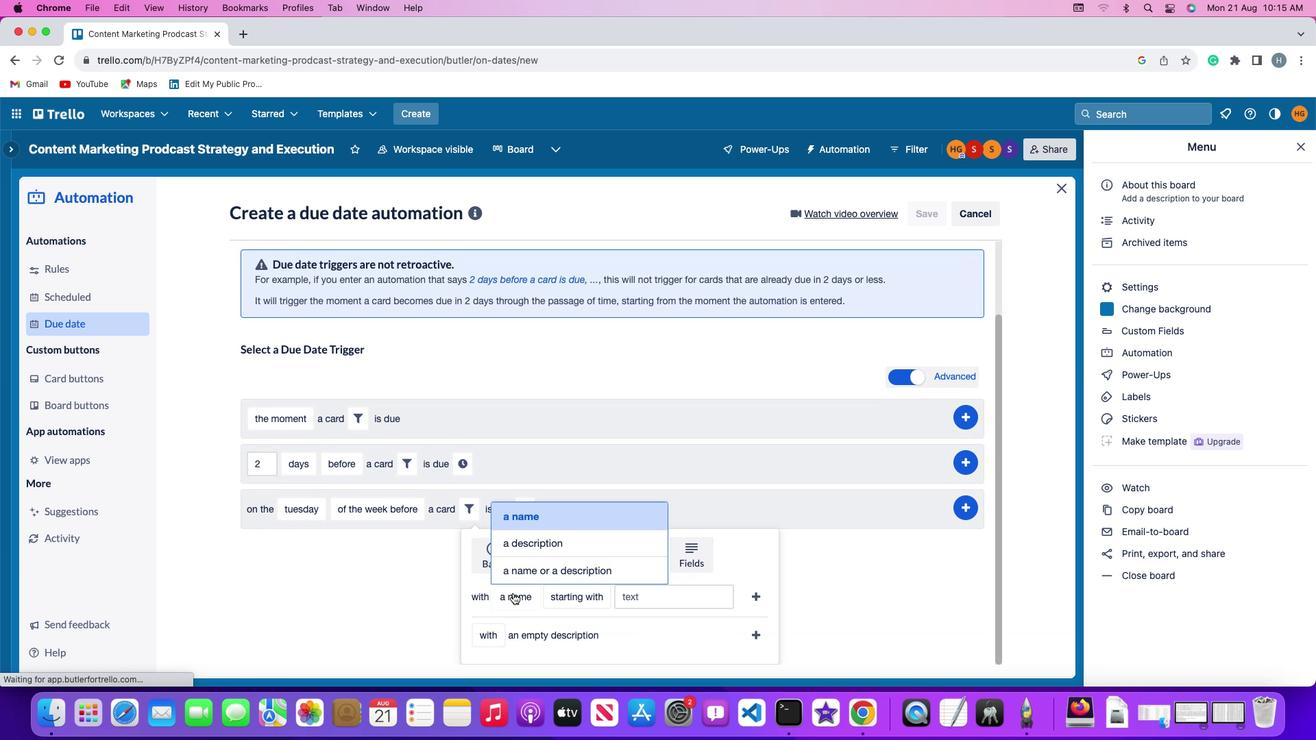 
Action: Mouse moved to (532, 514)
Screenshot: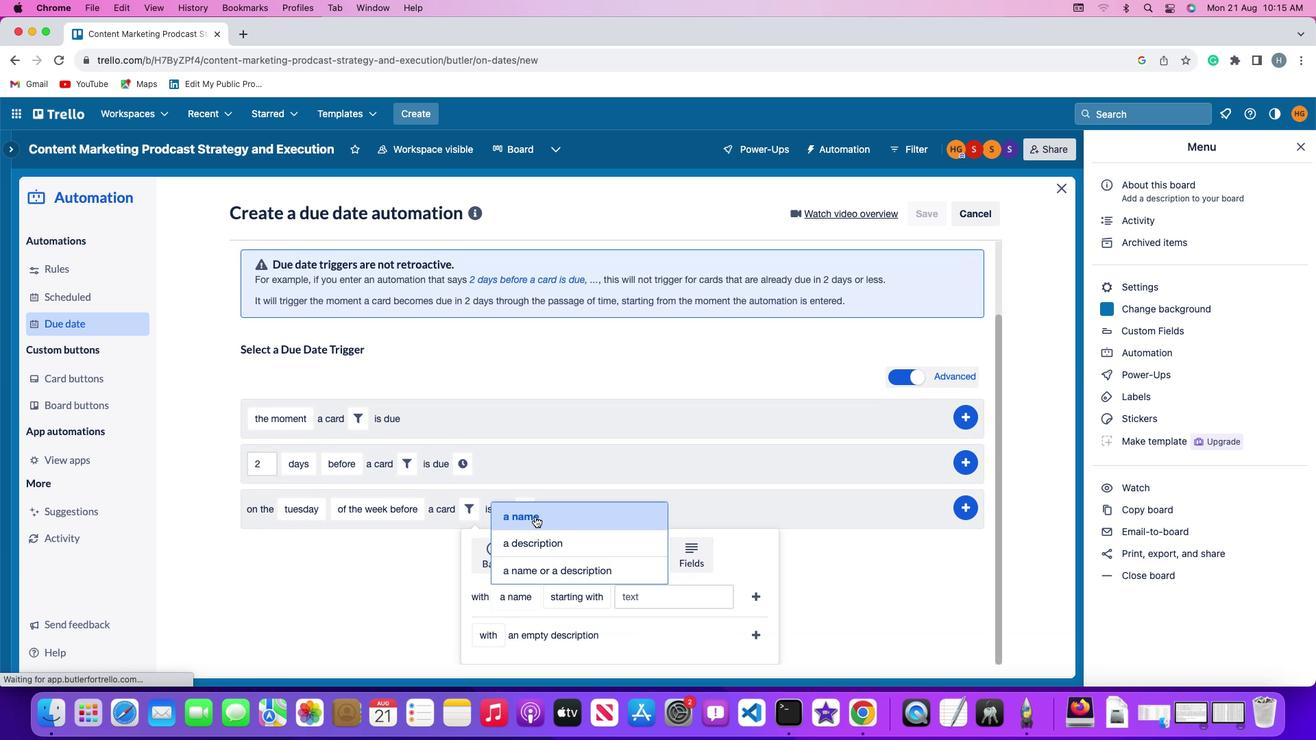 
Action: Mouse pressed left at (532, 514)
Screenshot: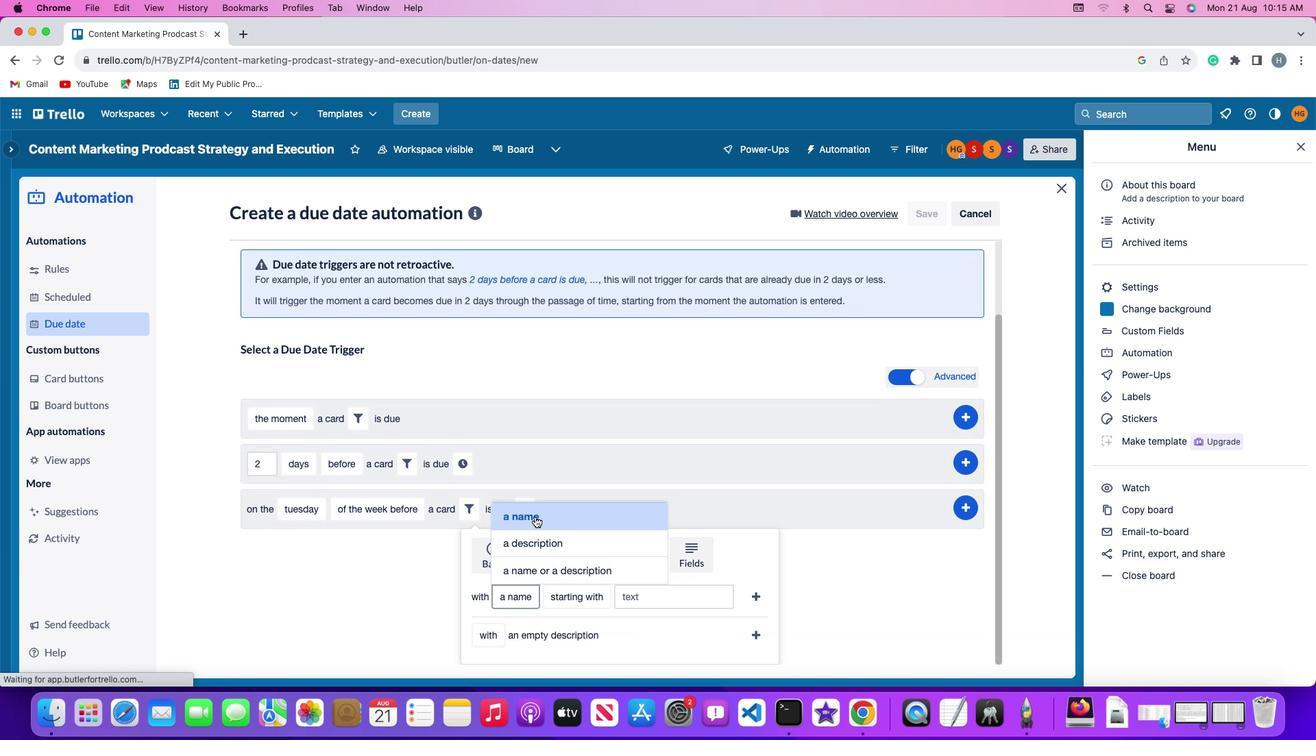 
Action: Mouse moved to (579, 585)
Screenshot: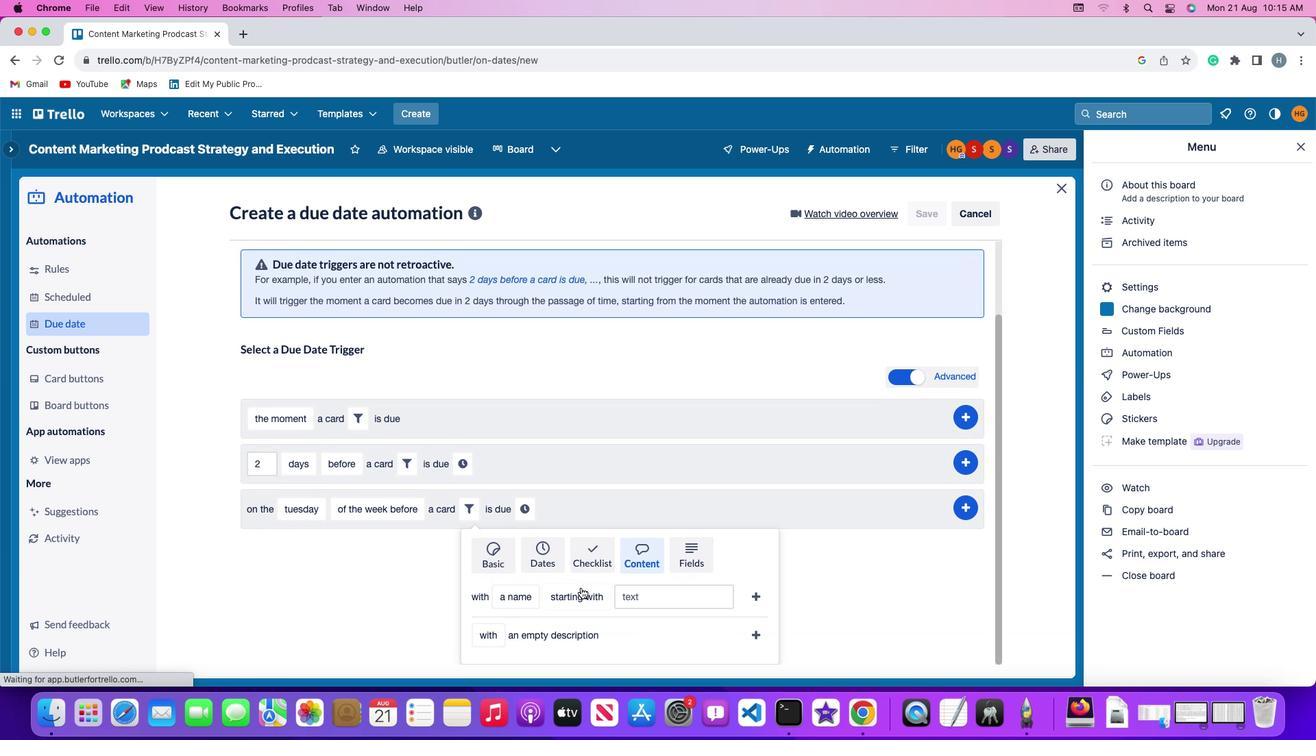 
Action: Mouse pressed left at (579, 585)
Screenshot: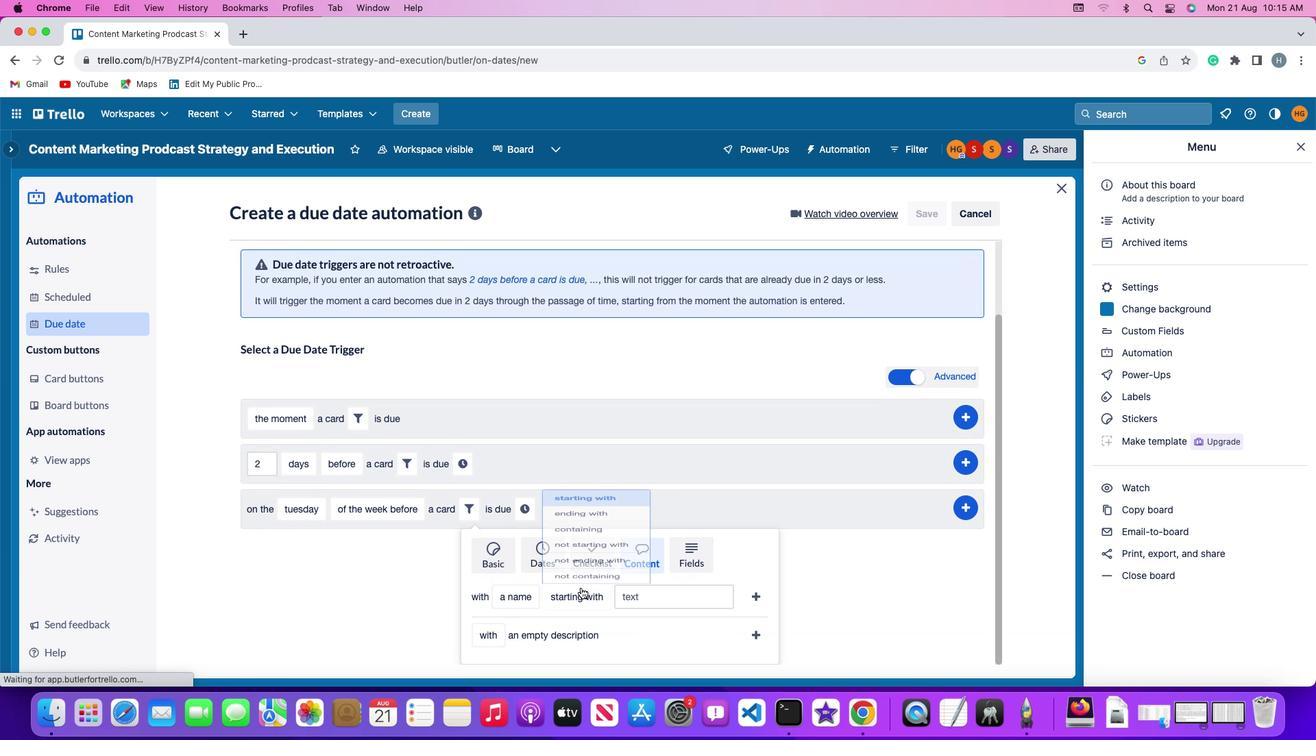 
Action: Mouse moved to (593, 458)
Screenshot: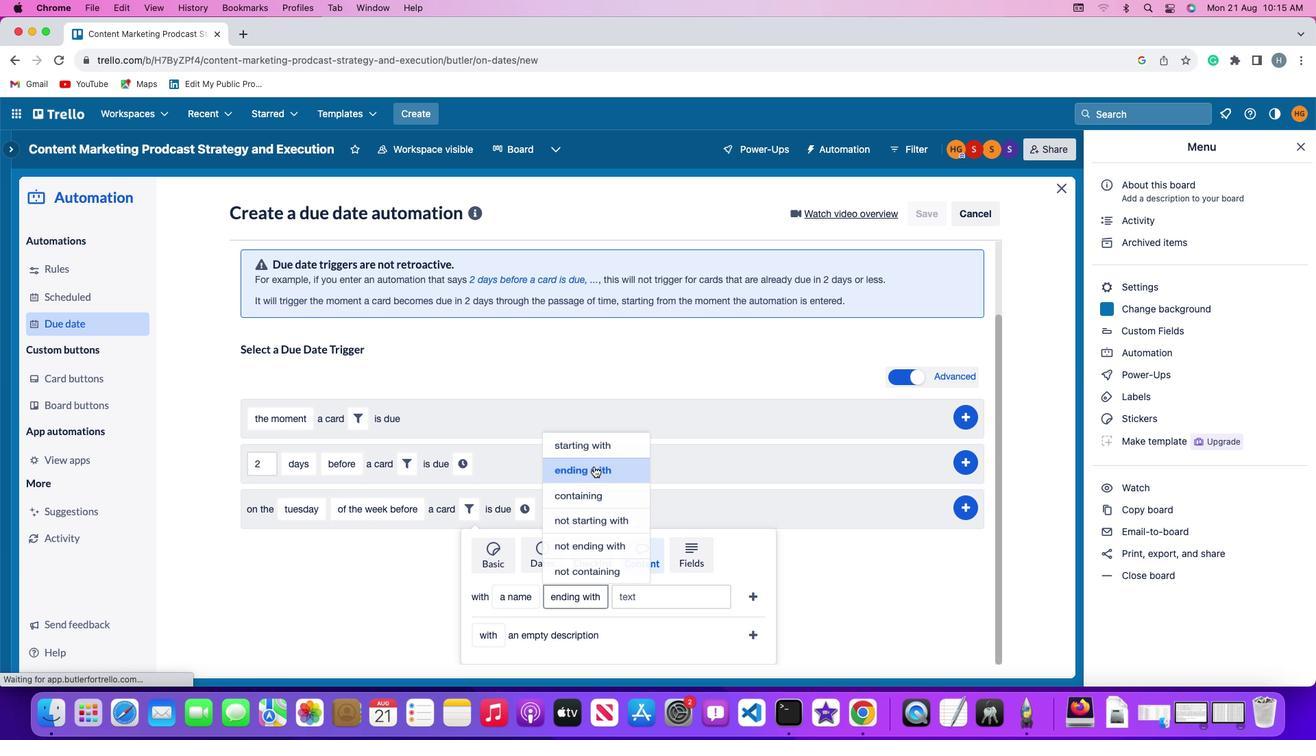 
Action: Mouse pressed left at (593, 458)
Screenshot: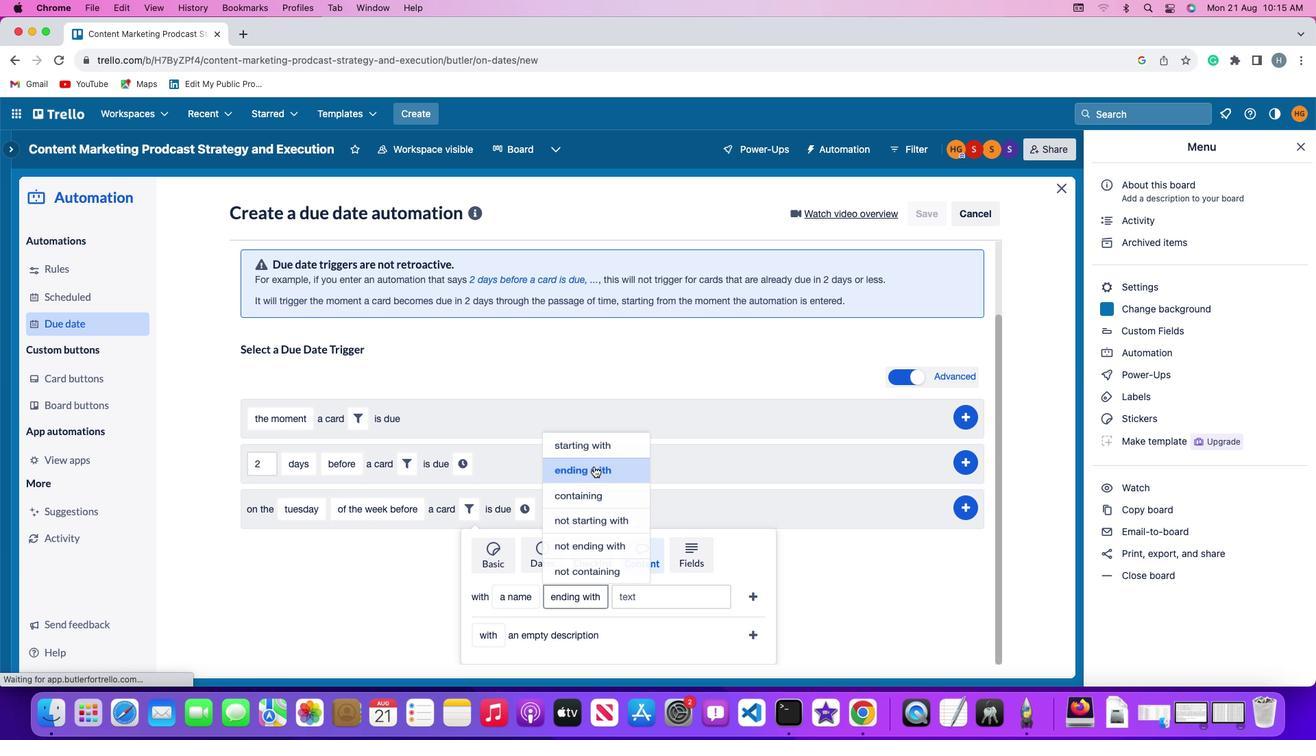 
Action: Mouse moved to (648, 591)
Screenshot: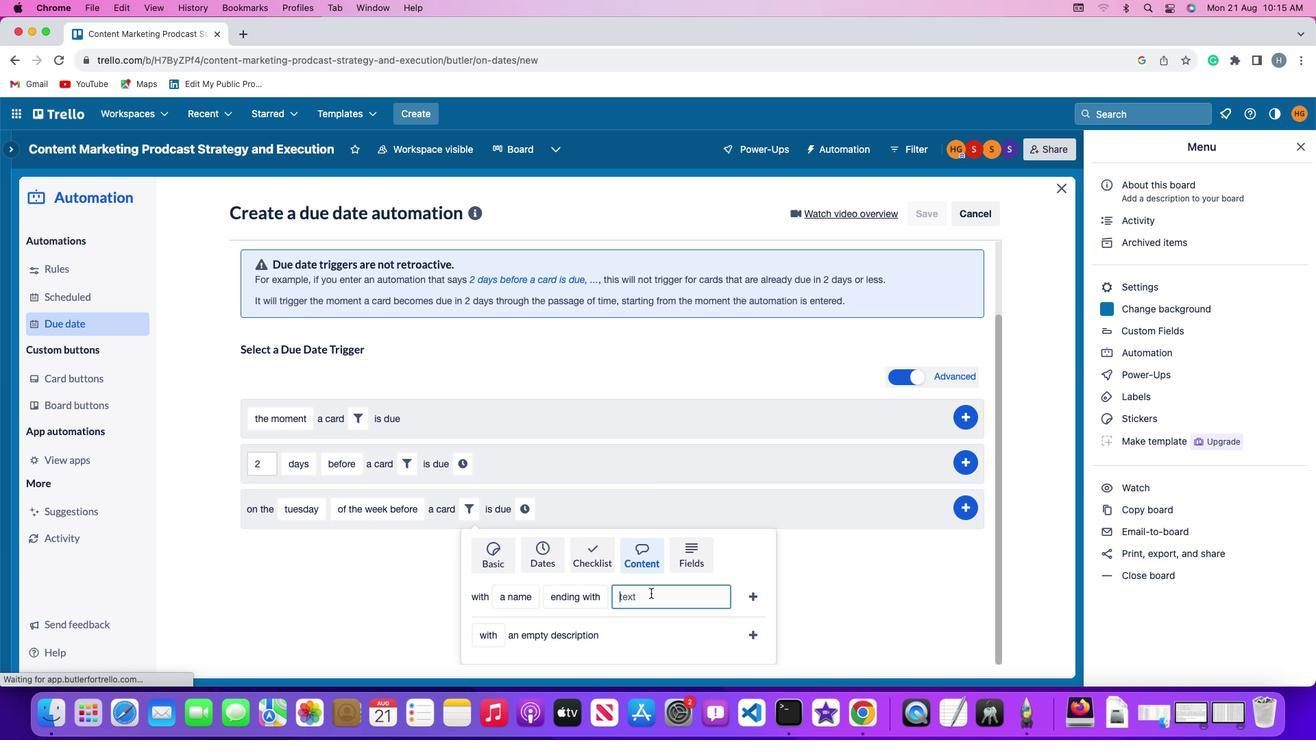 
Action: Mouse pressed left at (648, 591)
Screenshot: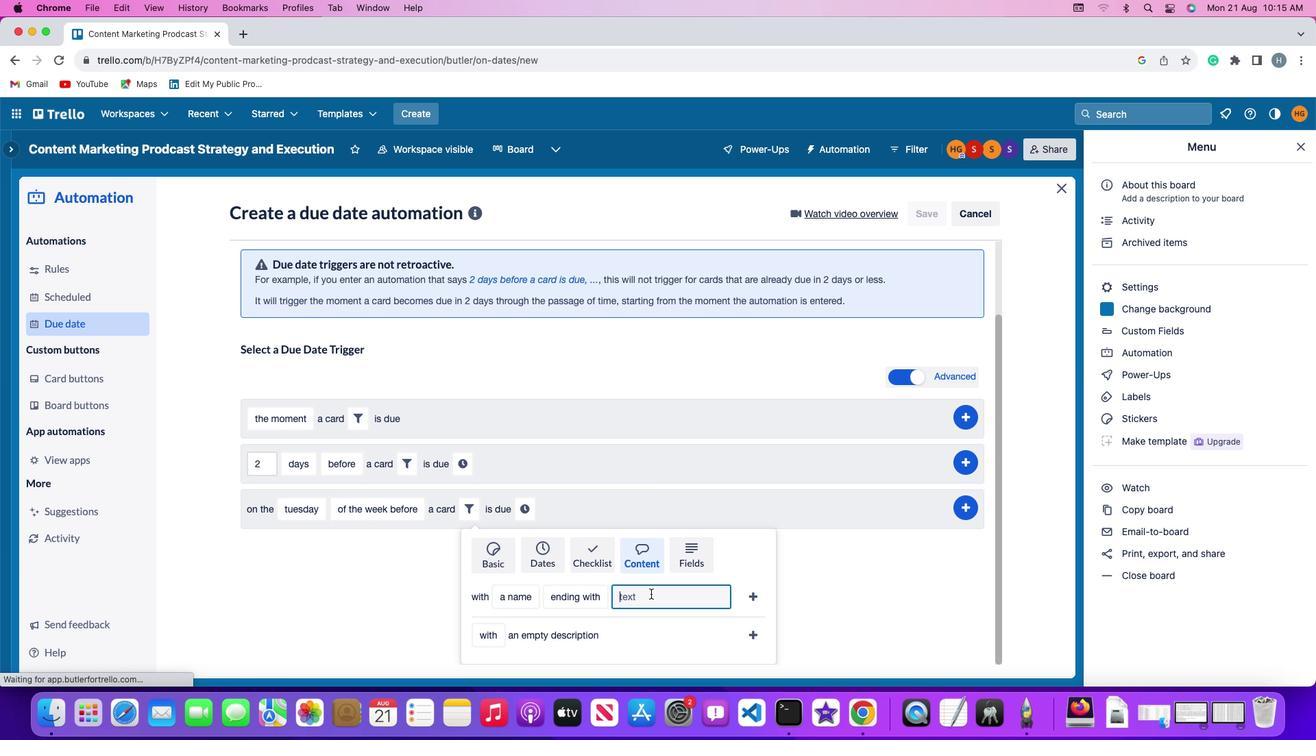 
Action: Mouse moved to (648, 591)
Screenshot: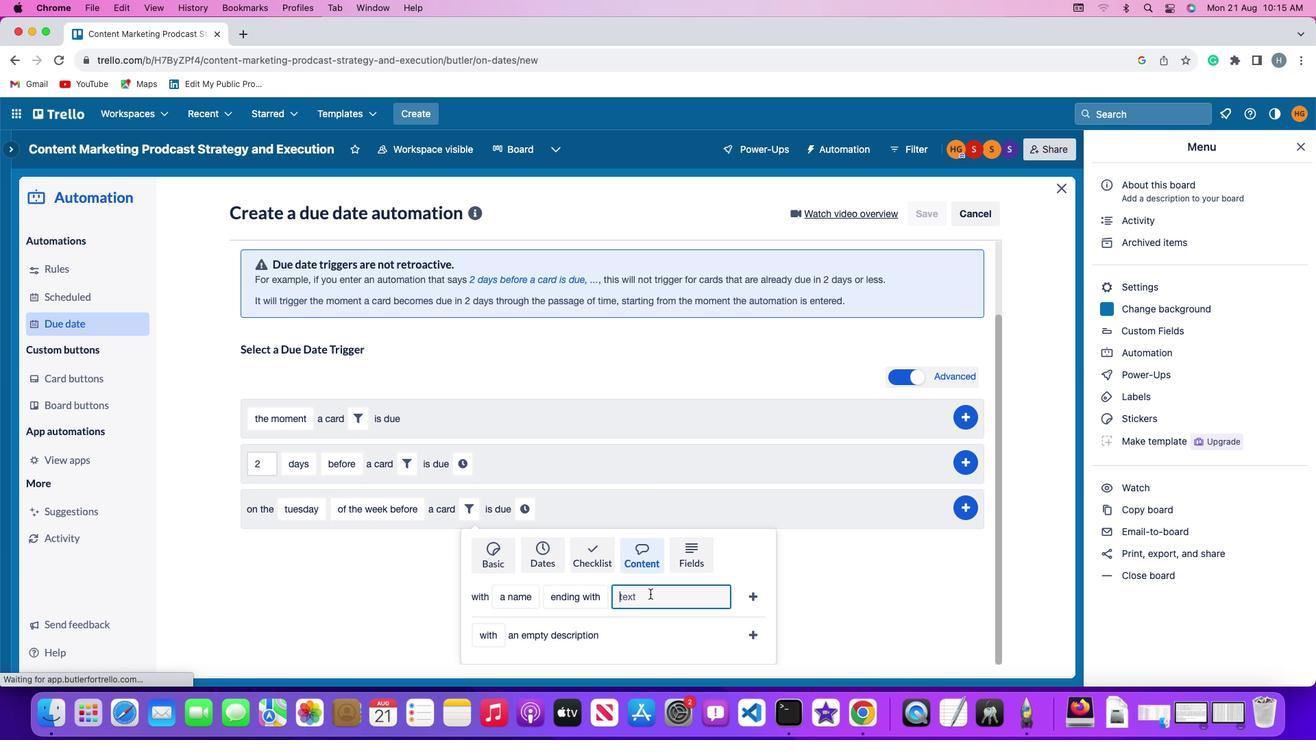 
Action: Key pressed 'r''e''s''u''m''e'
Screenshot: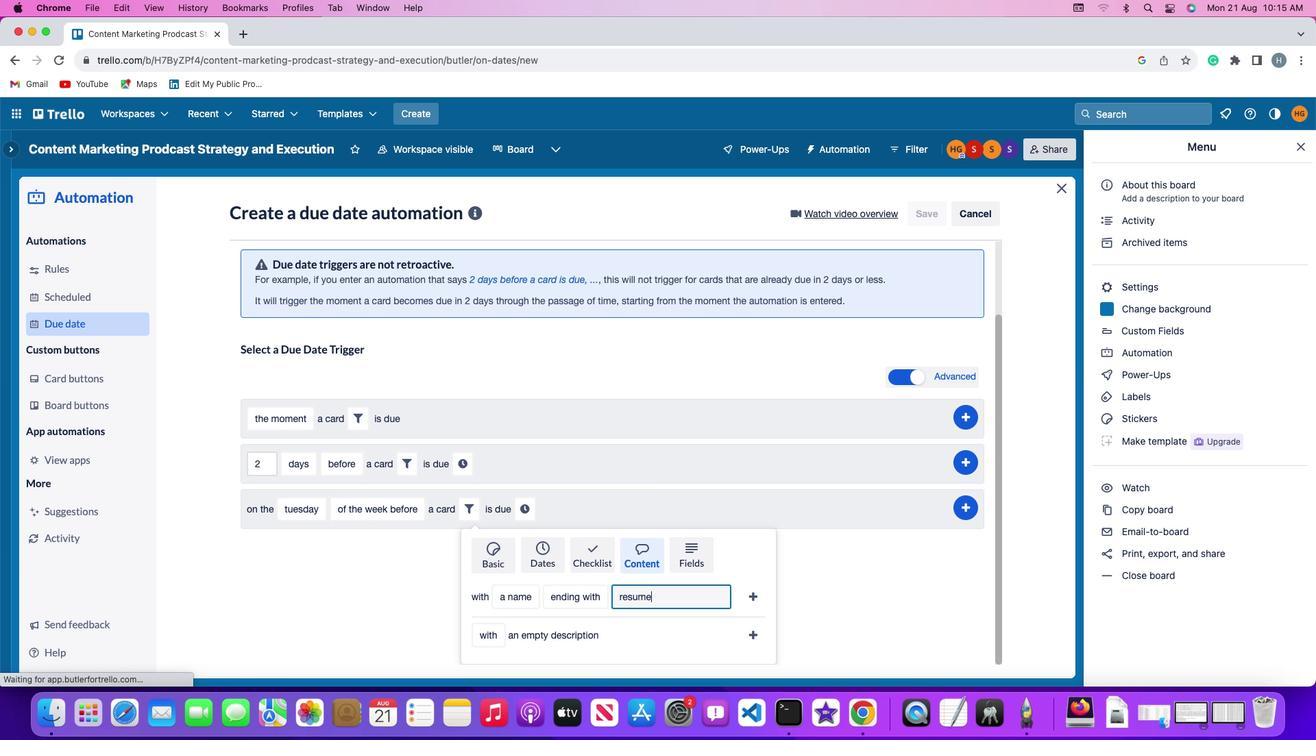 
Action: Mouse moved to (748, 585)
Screenshot: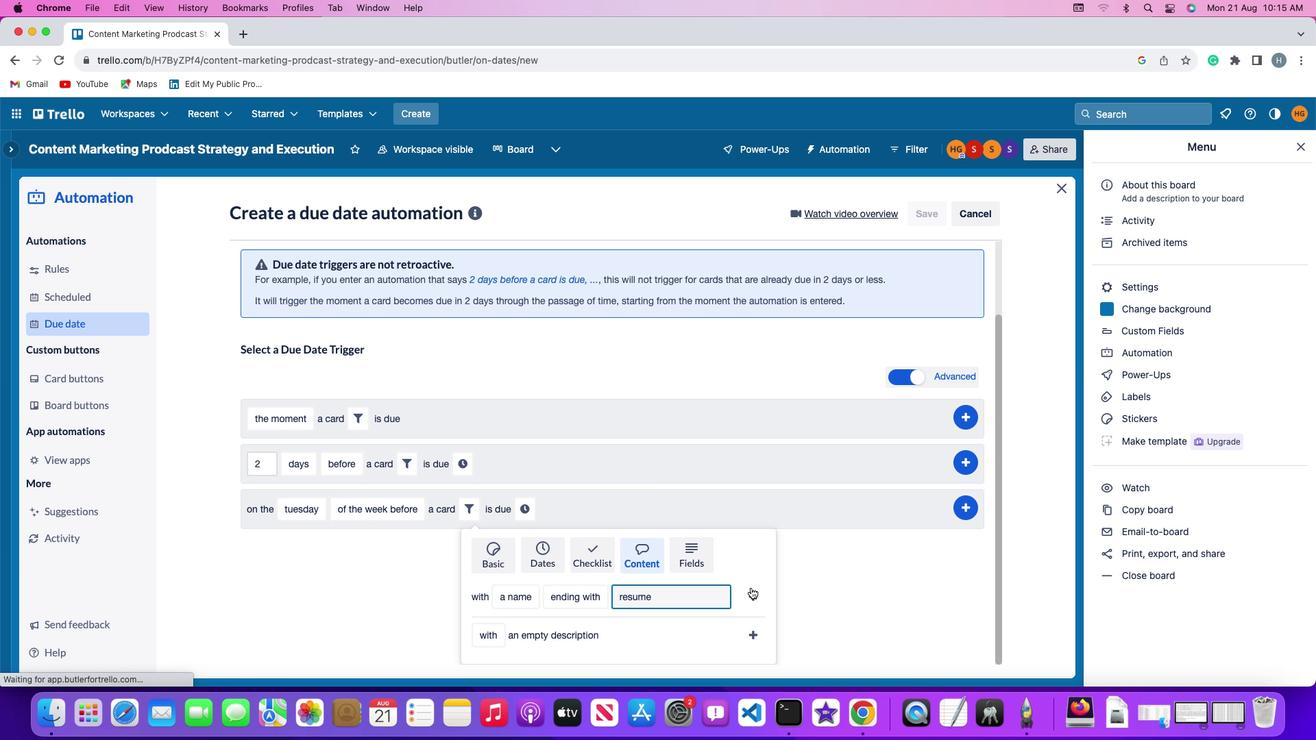 
Action: Mouse pressed left at (748, 585)
Screenshot: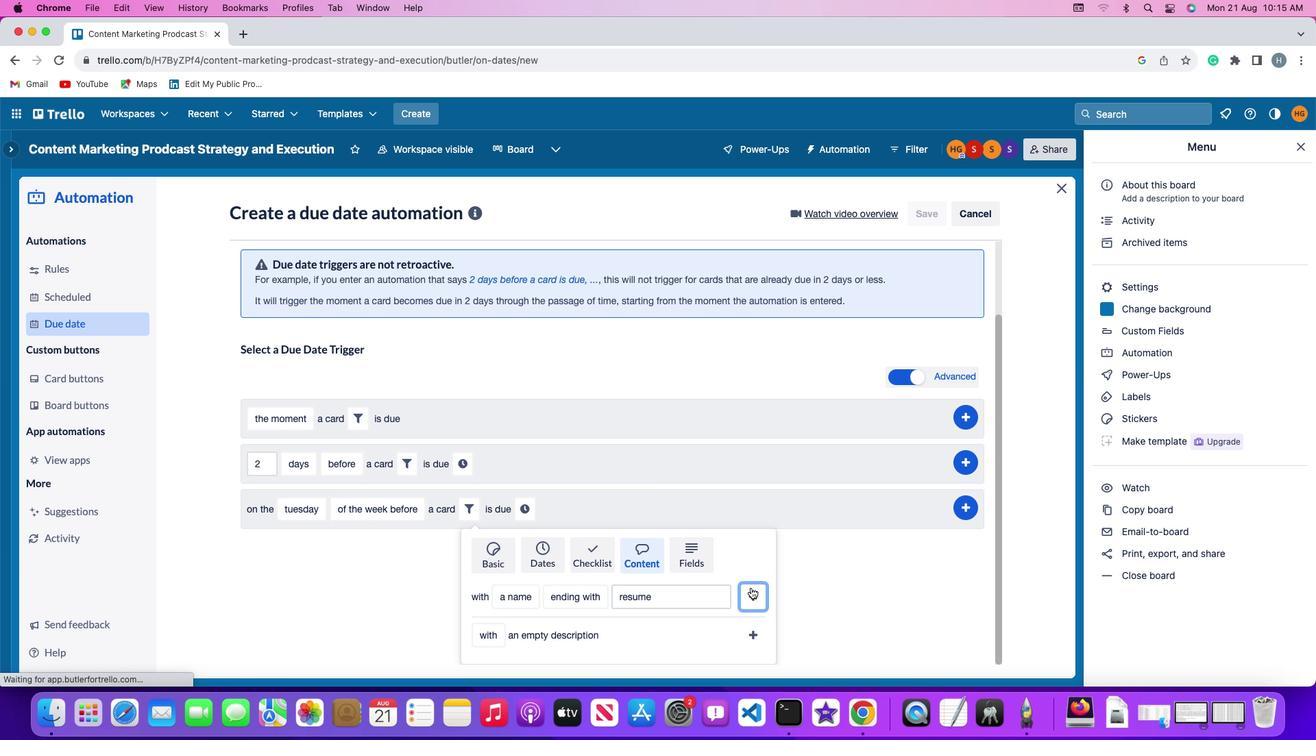 
Action: Mouse moved to (709, 591)
Screenshot: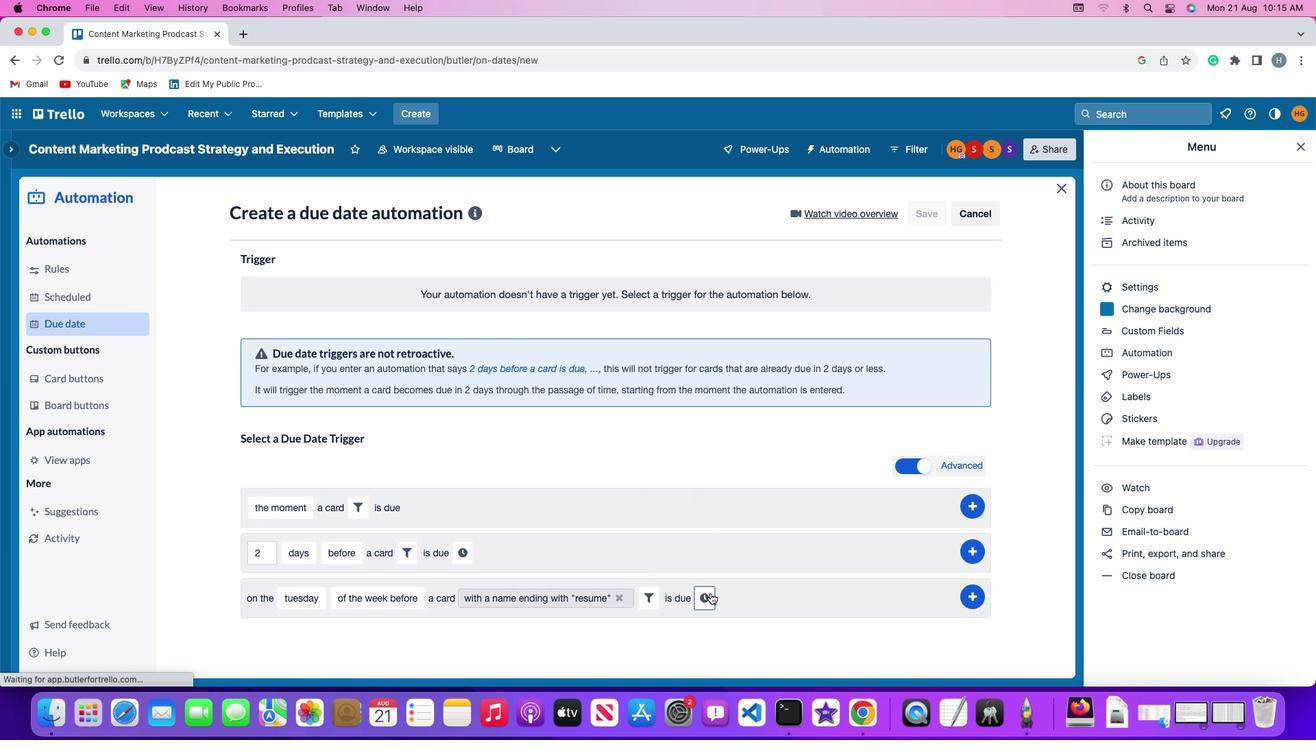 
Action: Mouse pressed left at (709, 591)
Screenshot: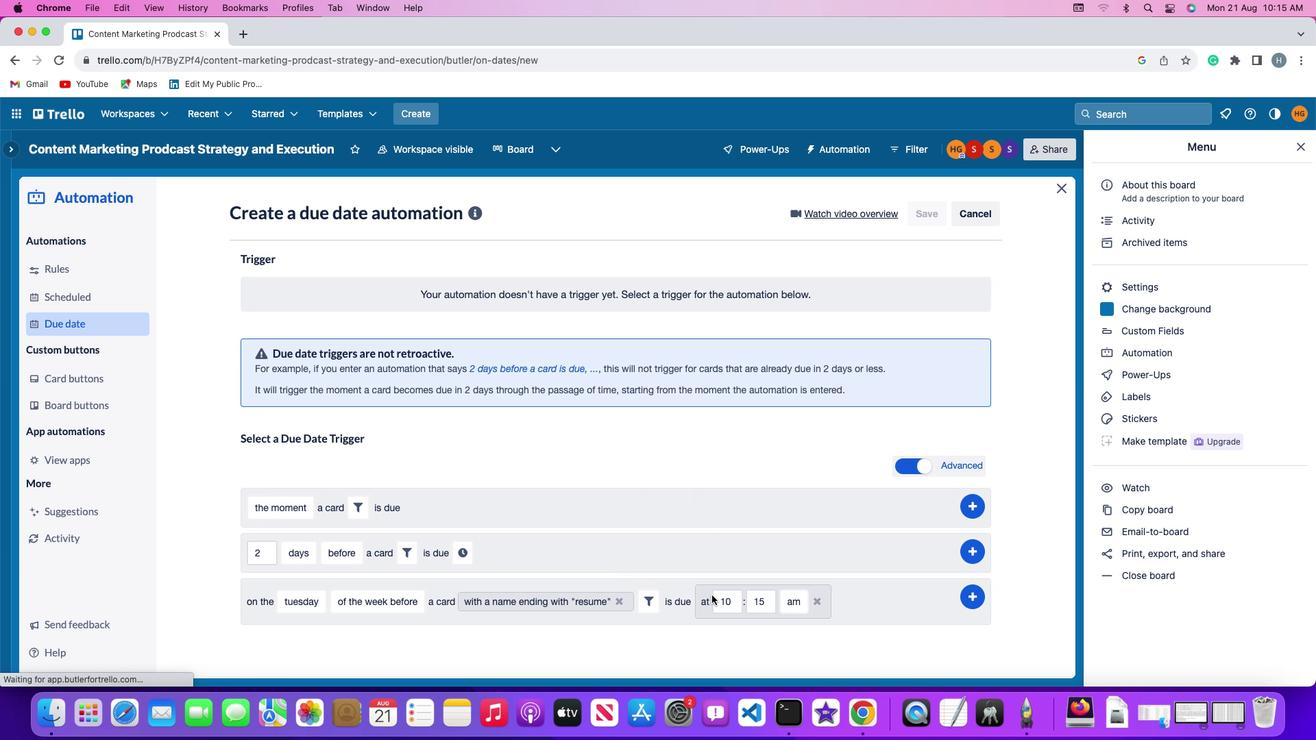 
Action: Mouse moved to (738, 599)
Screenshot: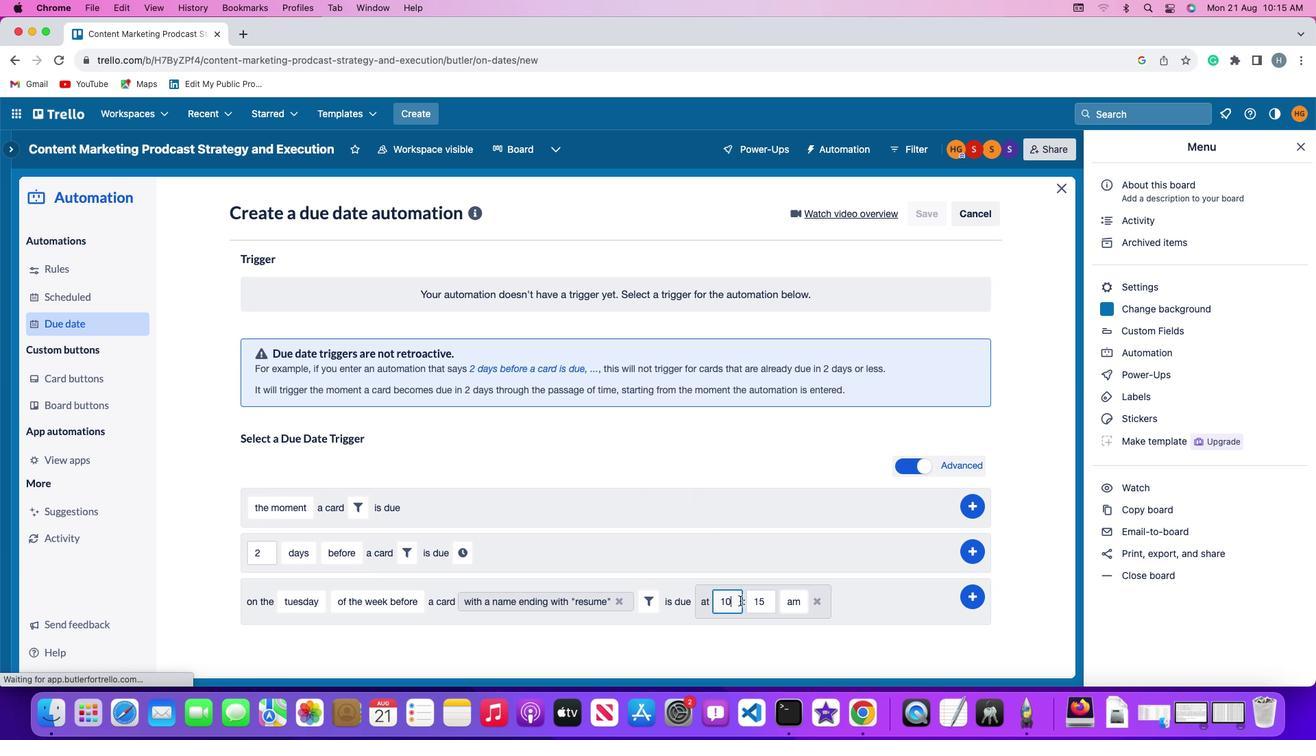 
Action: Mouse pressed left at (738, 599)
Screenshot: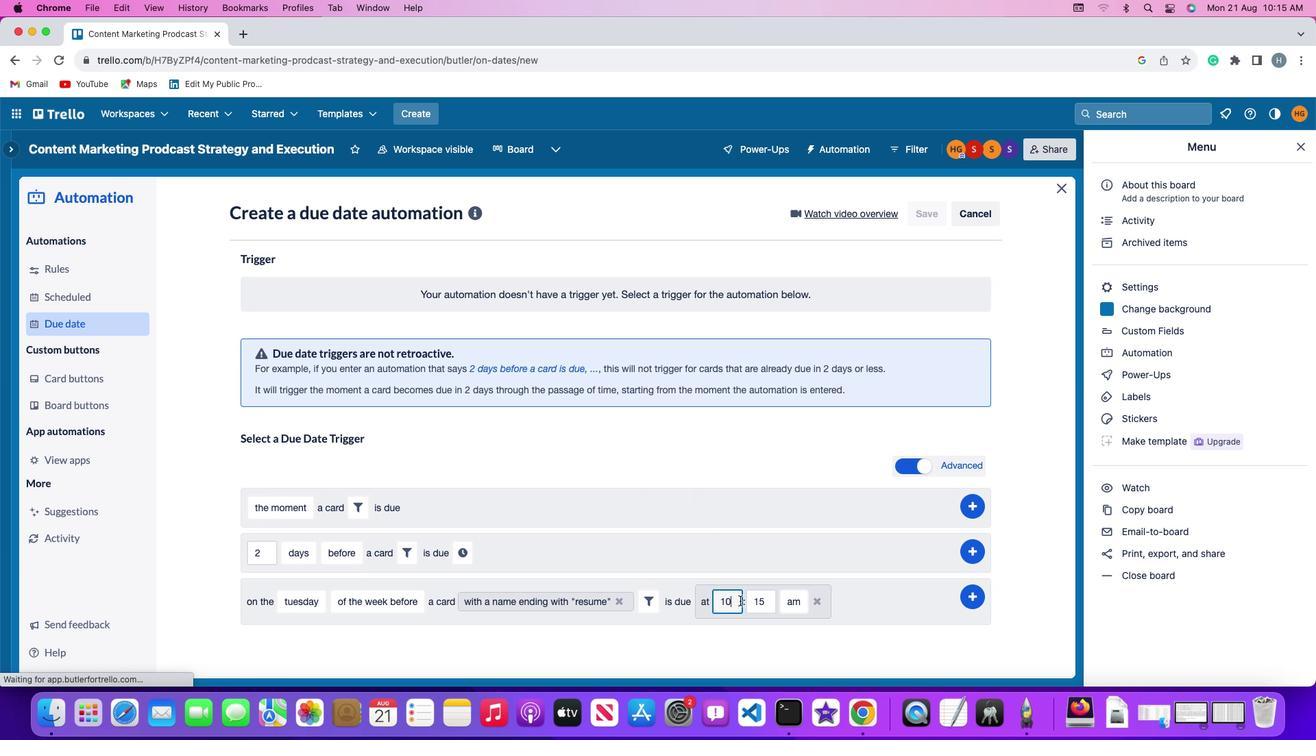 
Action: Mouse moved to (738, 598)
Screenshot: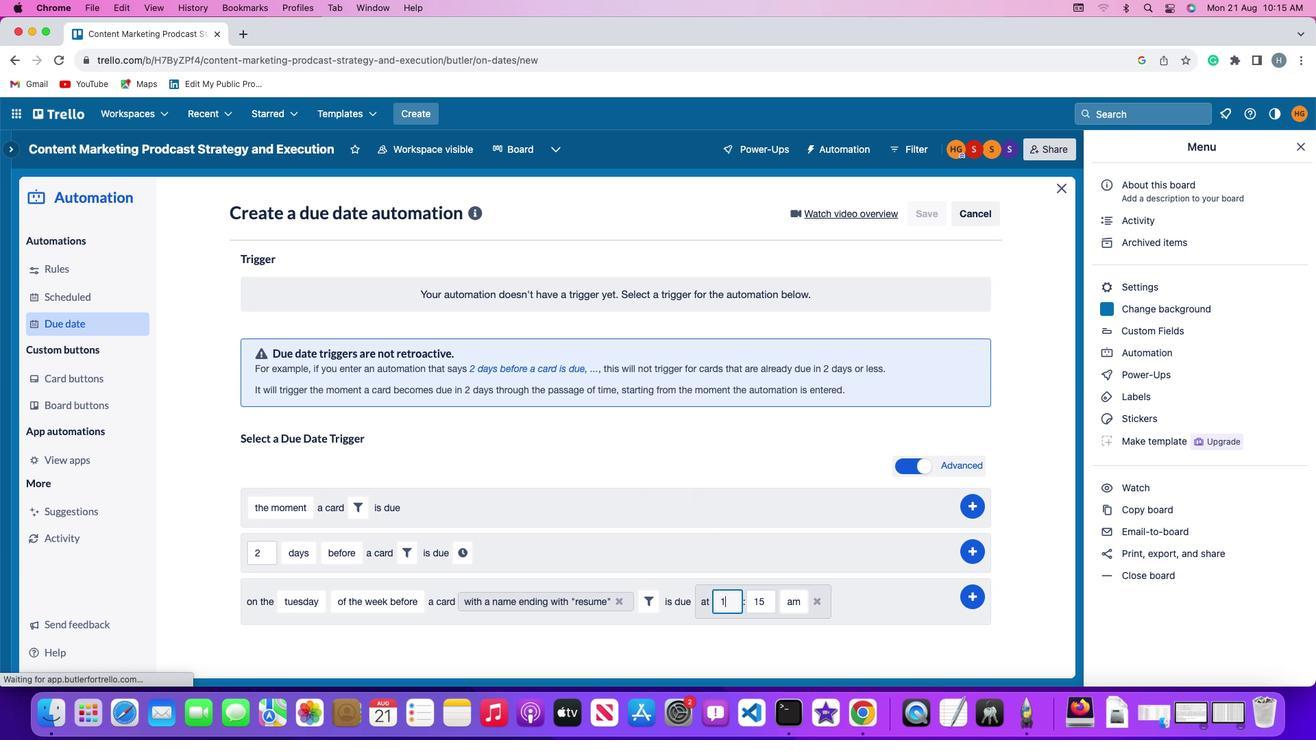 
Action: Key pressed Key.backspace'1'
Screenshot: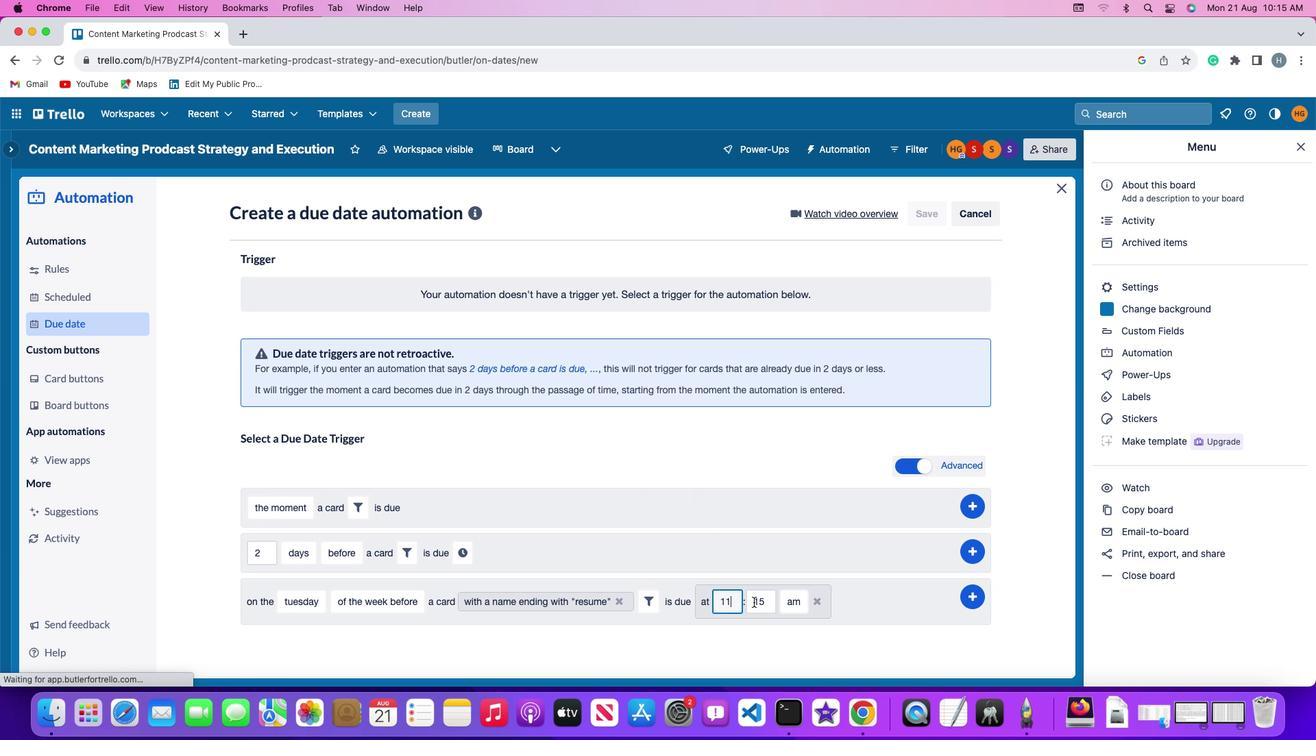 
Action: Mouse moved to (763, 597)
Screenshot: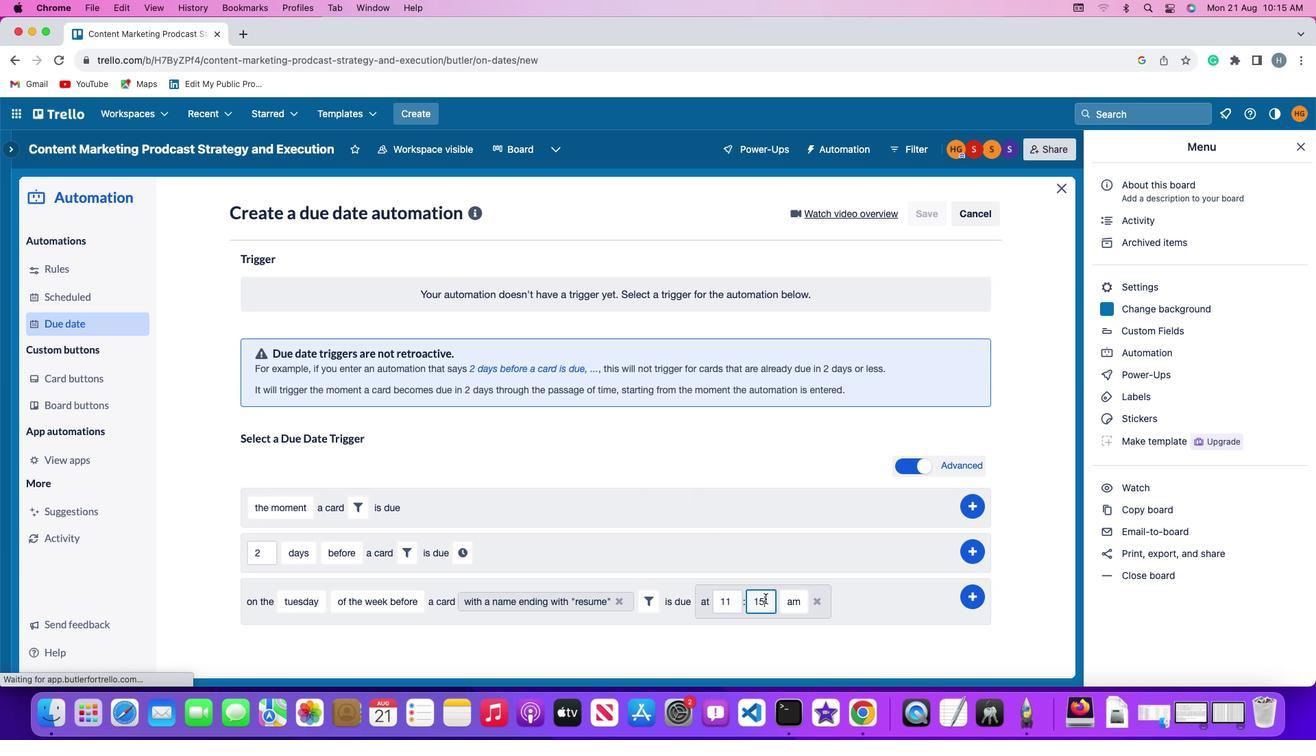 
Action: Mouse pressed left at (763, 597)
Screenshot: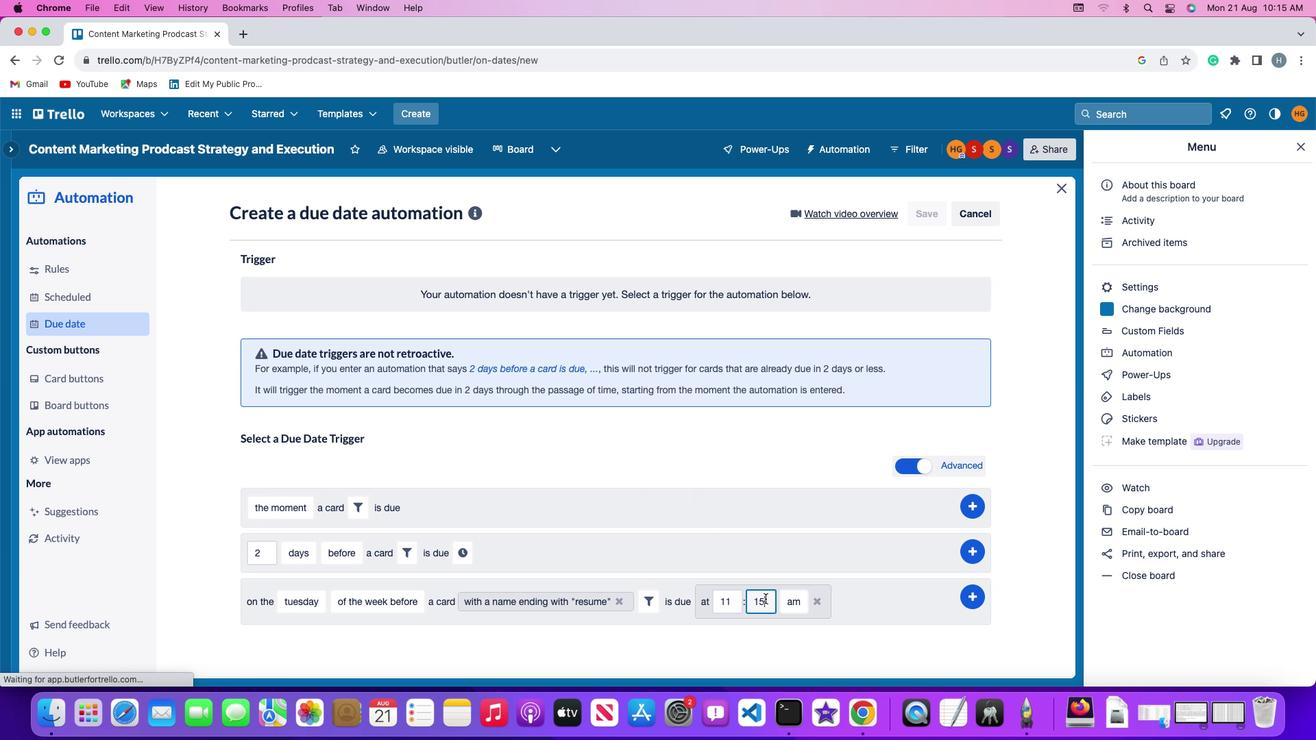 
Action: Key pressed Key.backspaceKey.backspace'0''0'
Screenshot: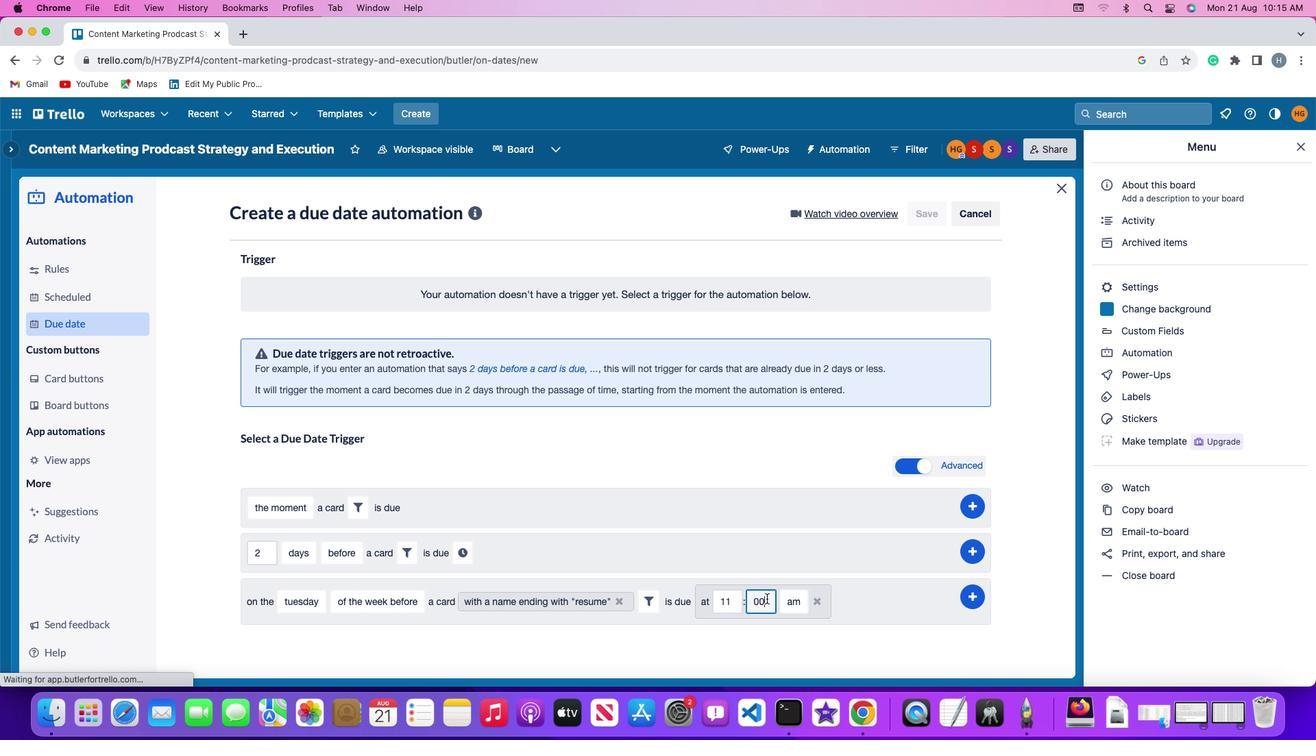 
Action: Mouse moved to (783, 597)
Screenshot: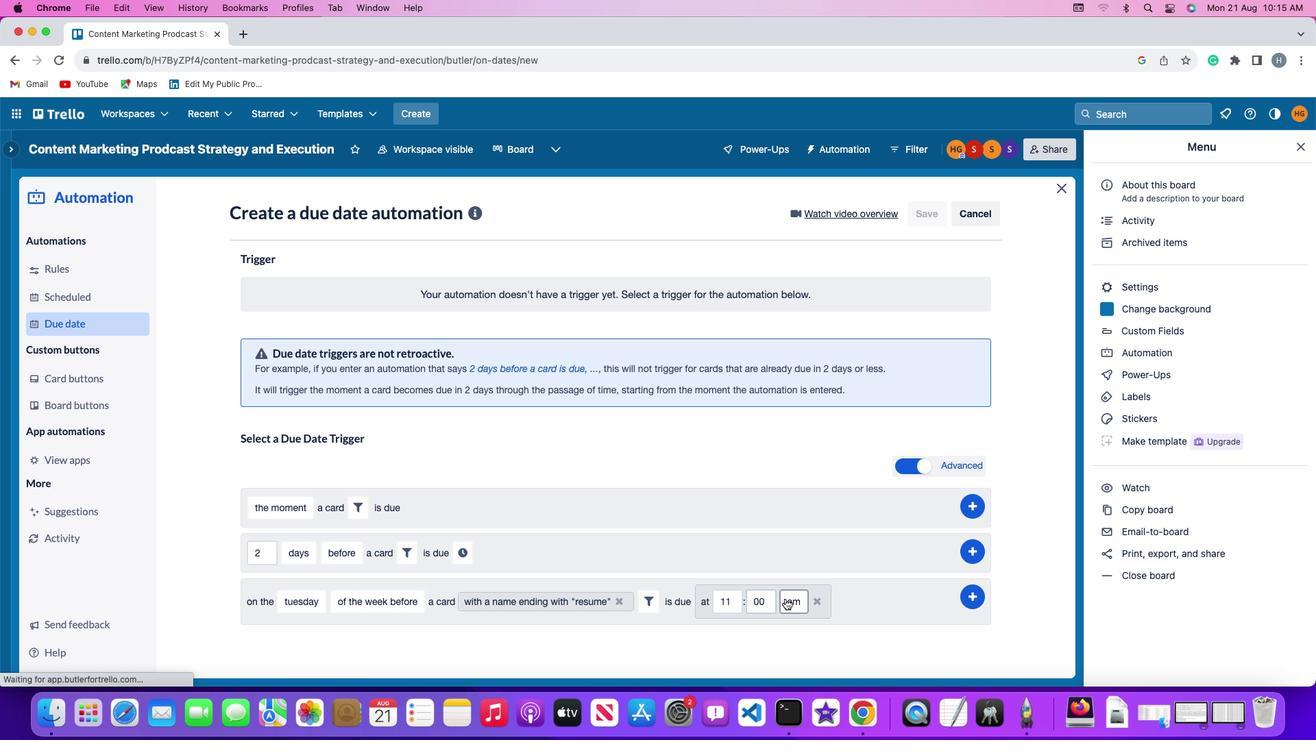 
Action: Mouse pressed left at (783, 597)
Screenshot: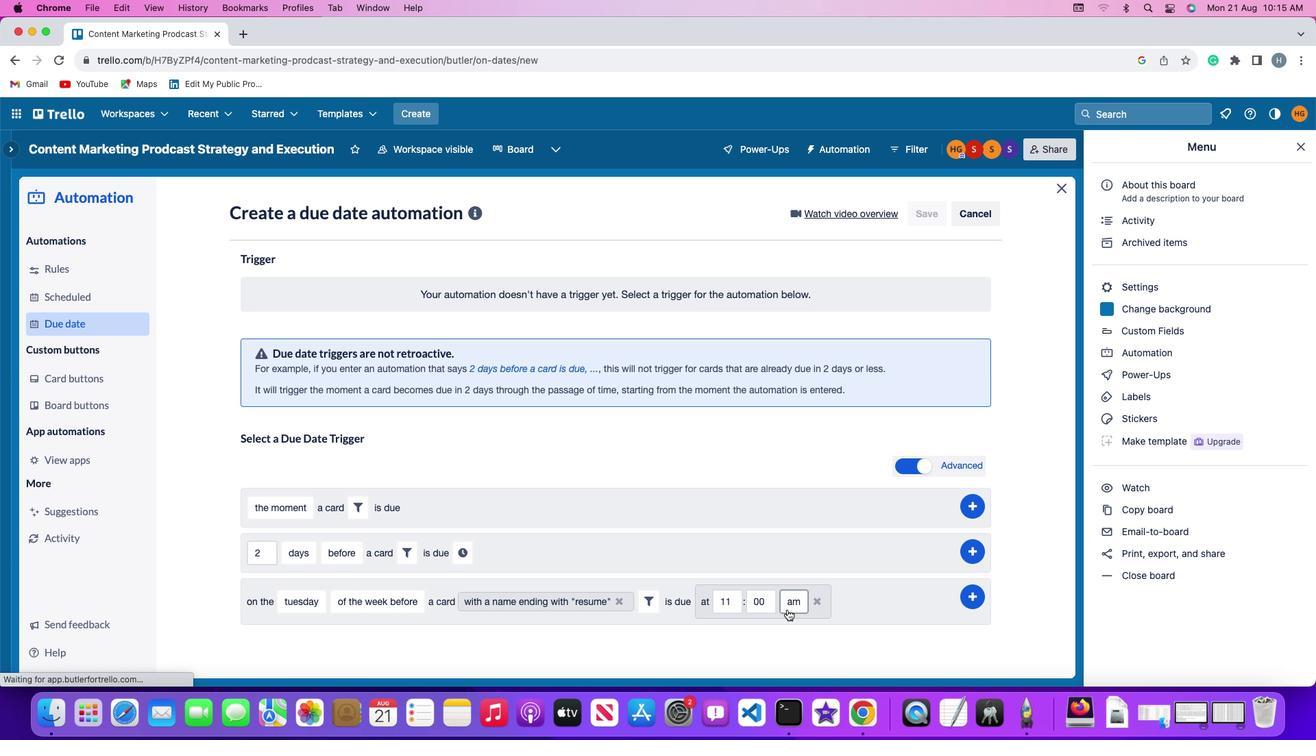
Action: Mouse moved to (787, 626)
Screenshot: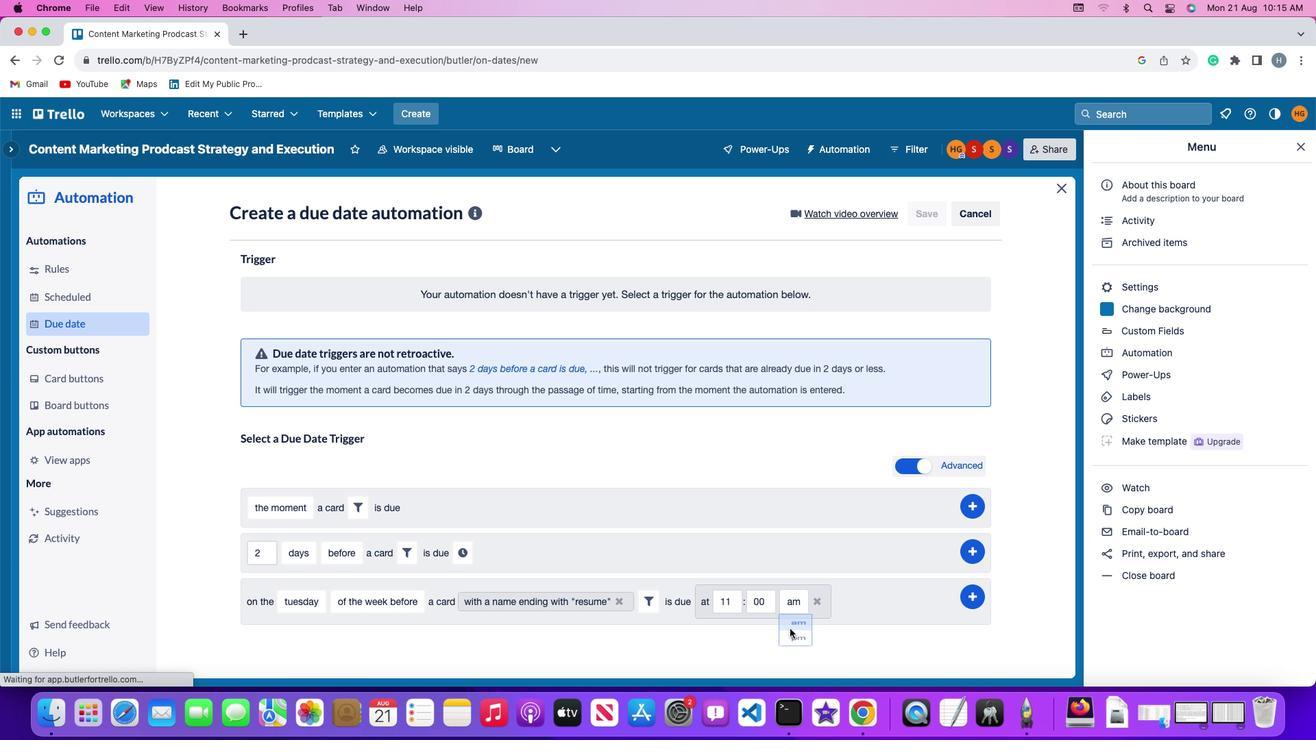 
Action: Mouse pressed left at (787, 626)
Screenshot: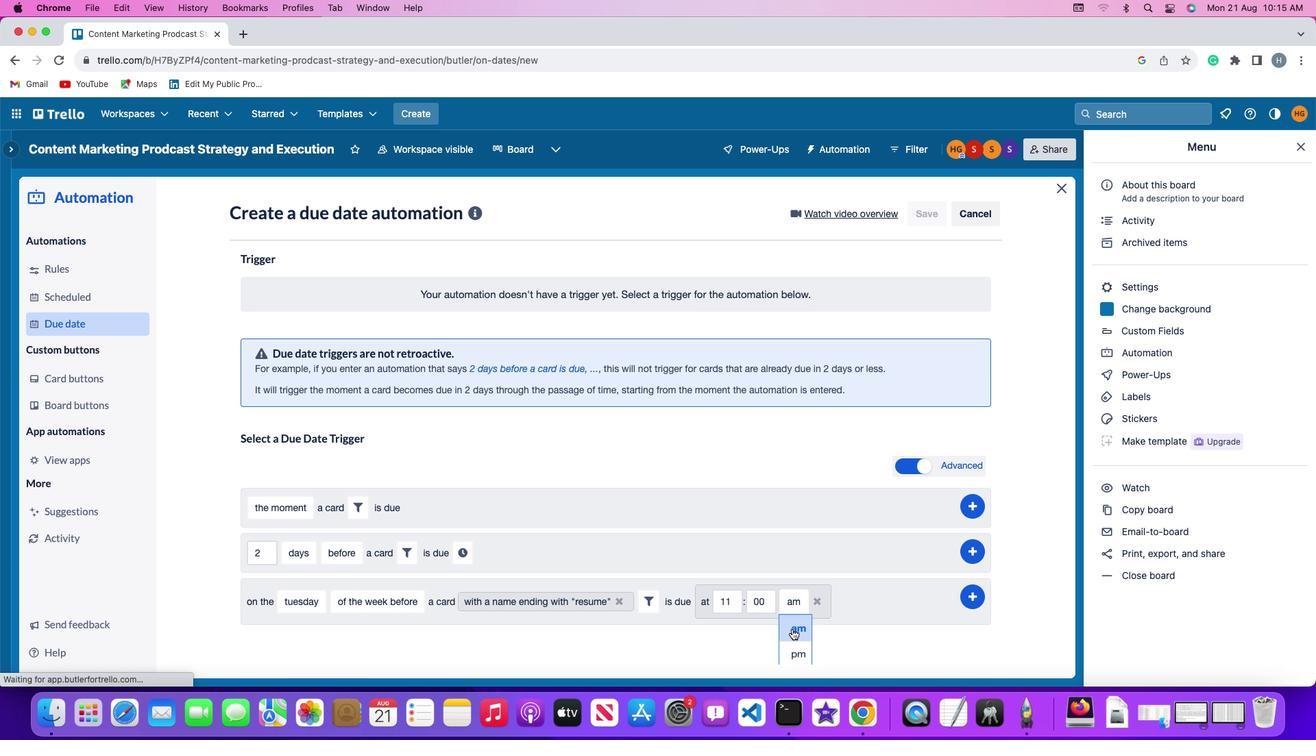 
Action: Mouse moved to (970, 595)
Screenshot: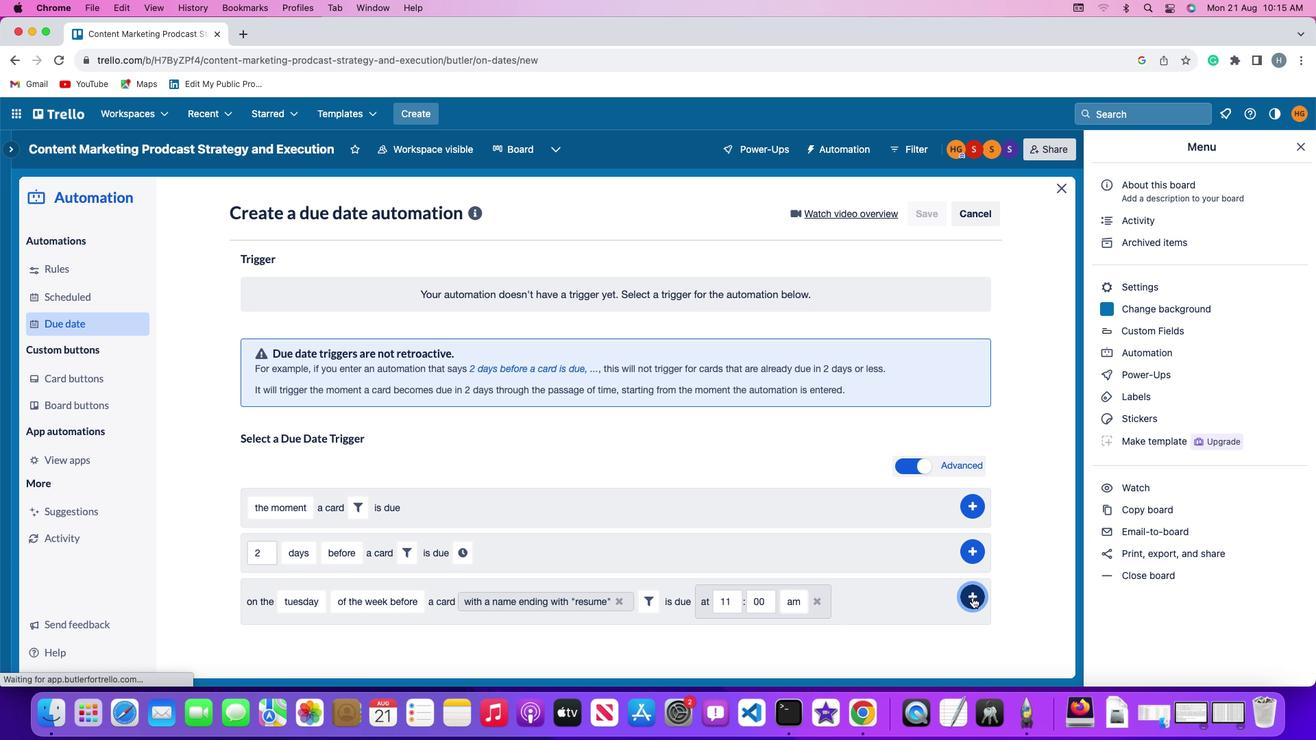 
Action: Mouse pressed left at (970, 595)
Screenshot: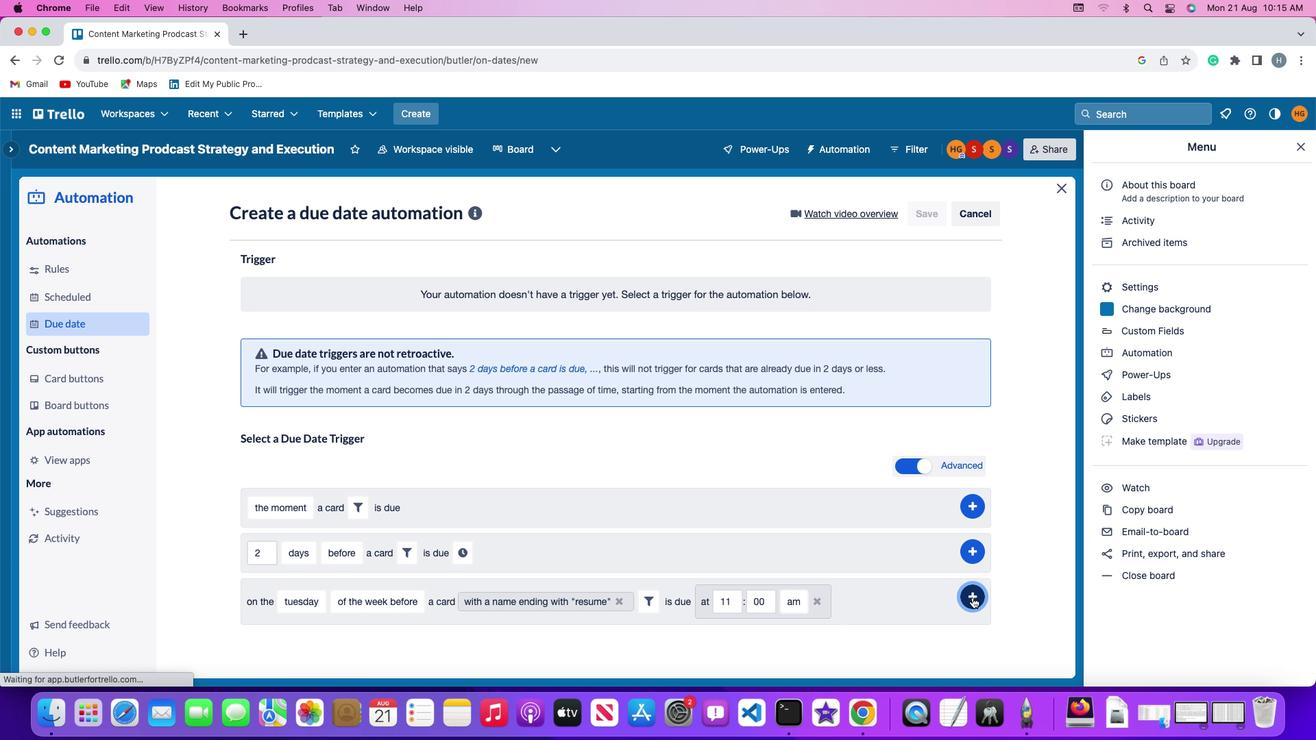 
Action: Mouse moved to (1023, 524)
Screenshot: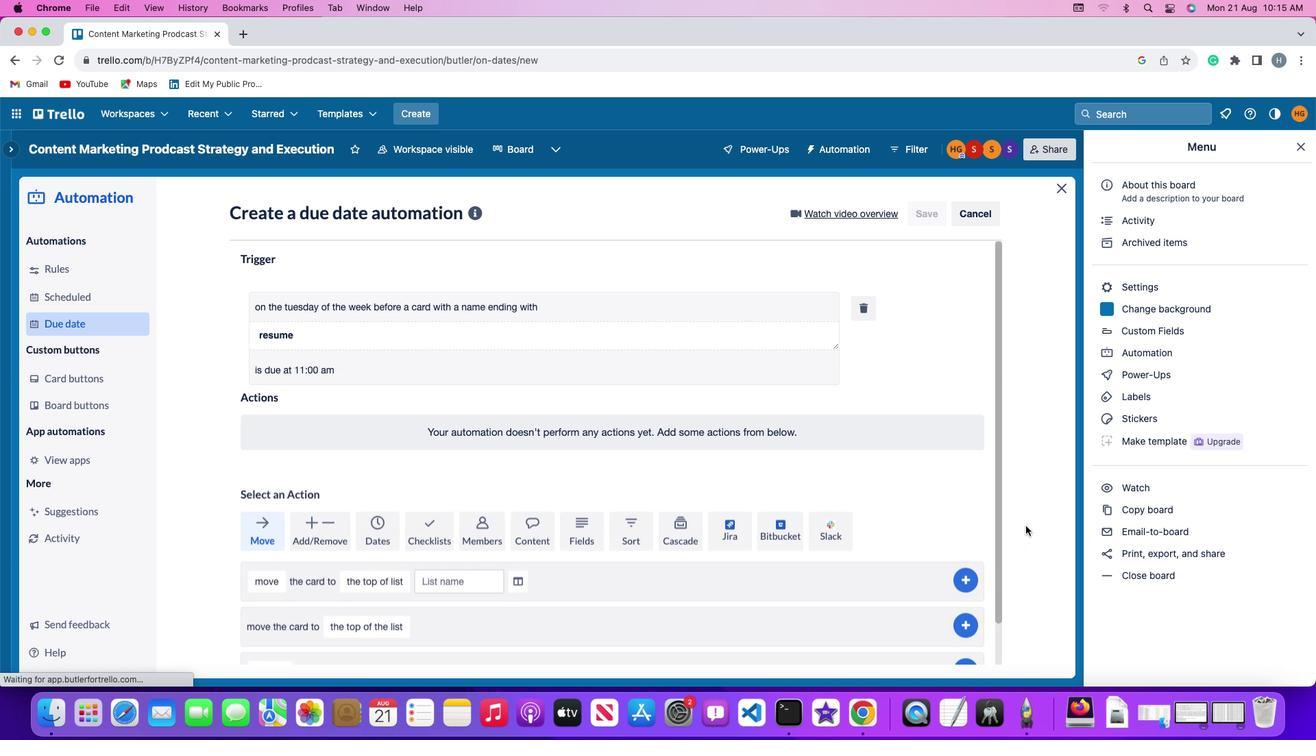 
